 Task: Look for space in Pestovo, Russia from 2nd September, 2023 to 6th September, 2023 for 2 adults in price range Rs.15000 to Rs.20000. Place can be entire place with 1  bedroom having 1 bed and 1 bathroom. Property type can be house, flat, guest house, hotel. Booking option can be shelf check-in. Required host language is English.
Action: Mouse moved to (539, 140)
Screenshot: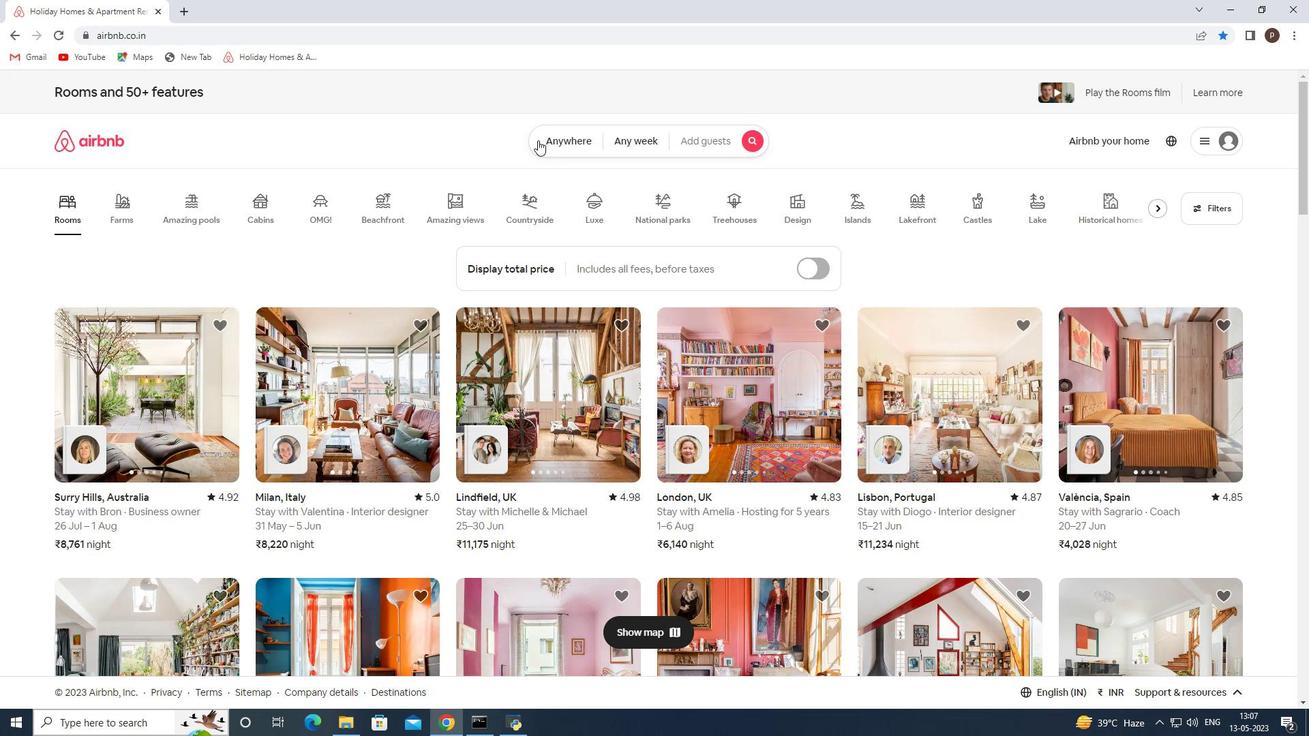 
Action: Mouse pressed left at (539, 140)
Screenshot: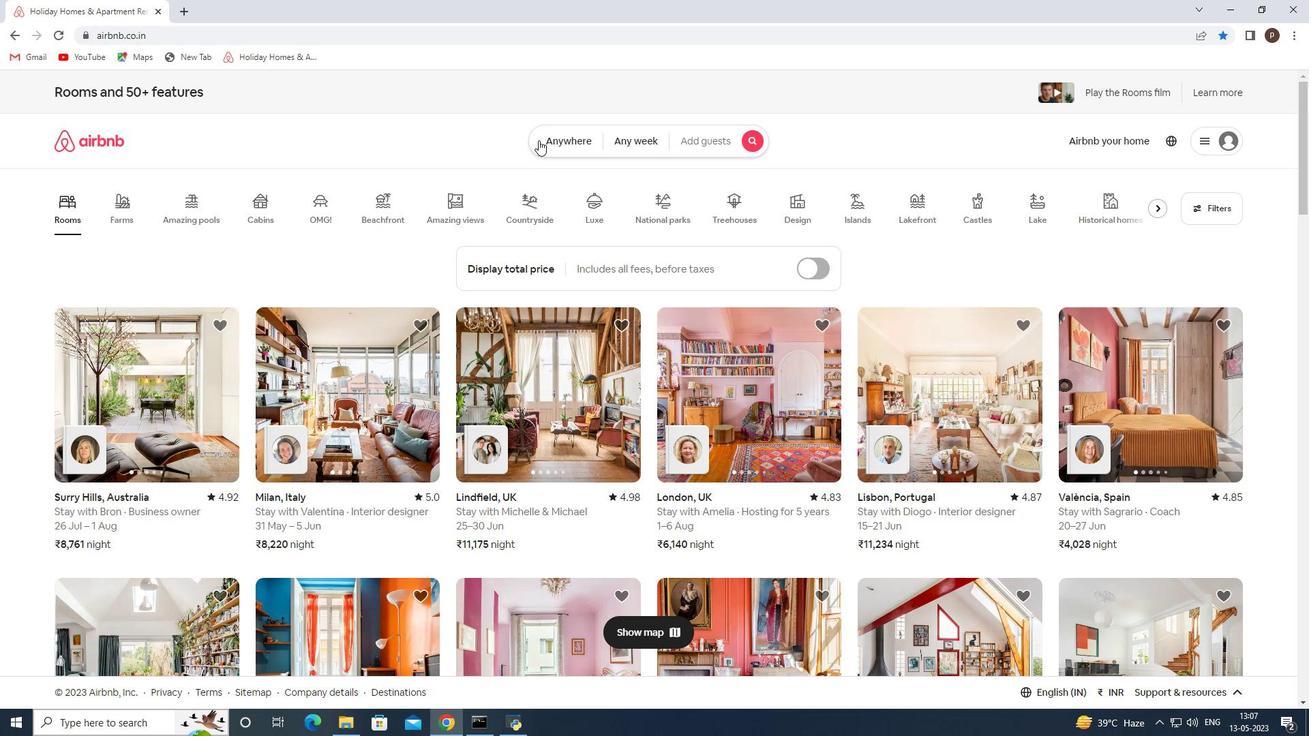
Action: Mouse moved to (473, 199)
Screenshot: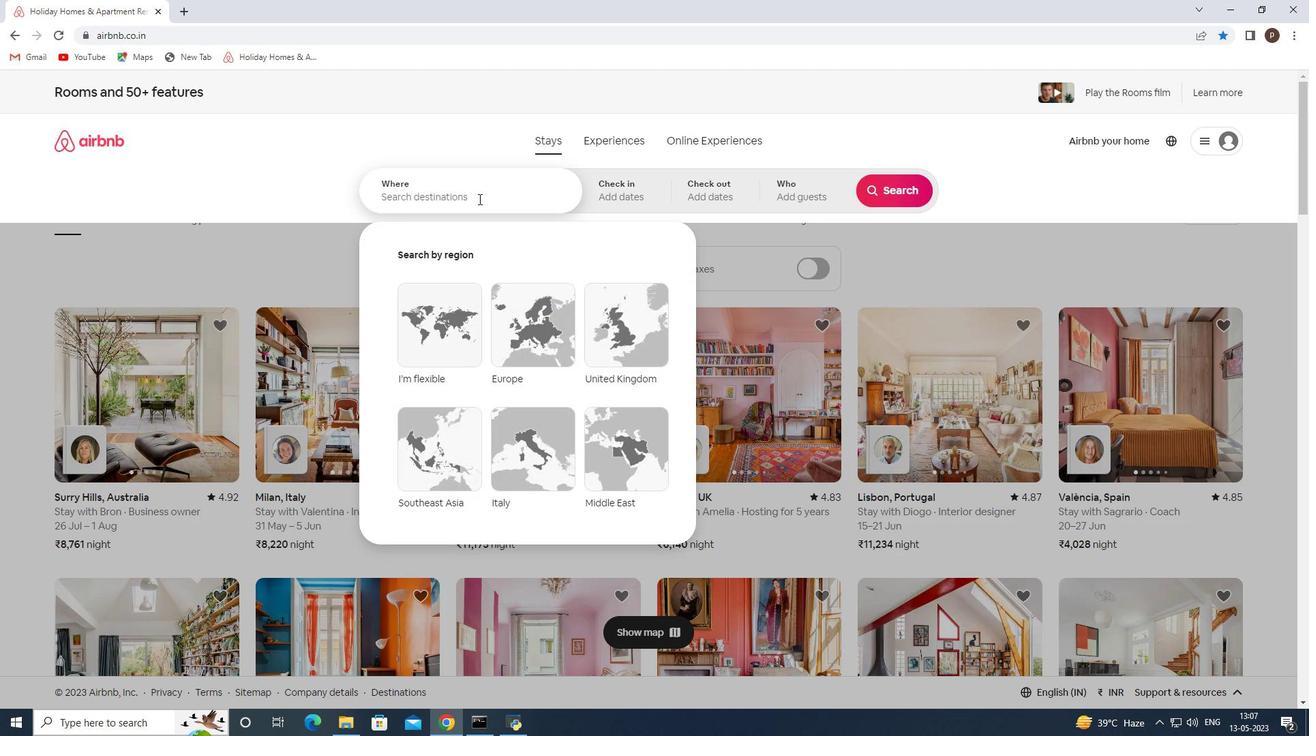 
Action: Mouse pressed left at (473, 199)
Screenshot: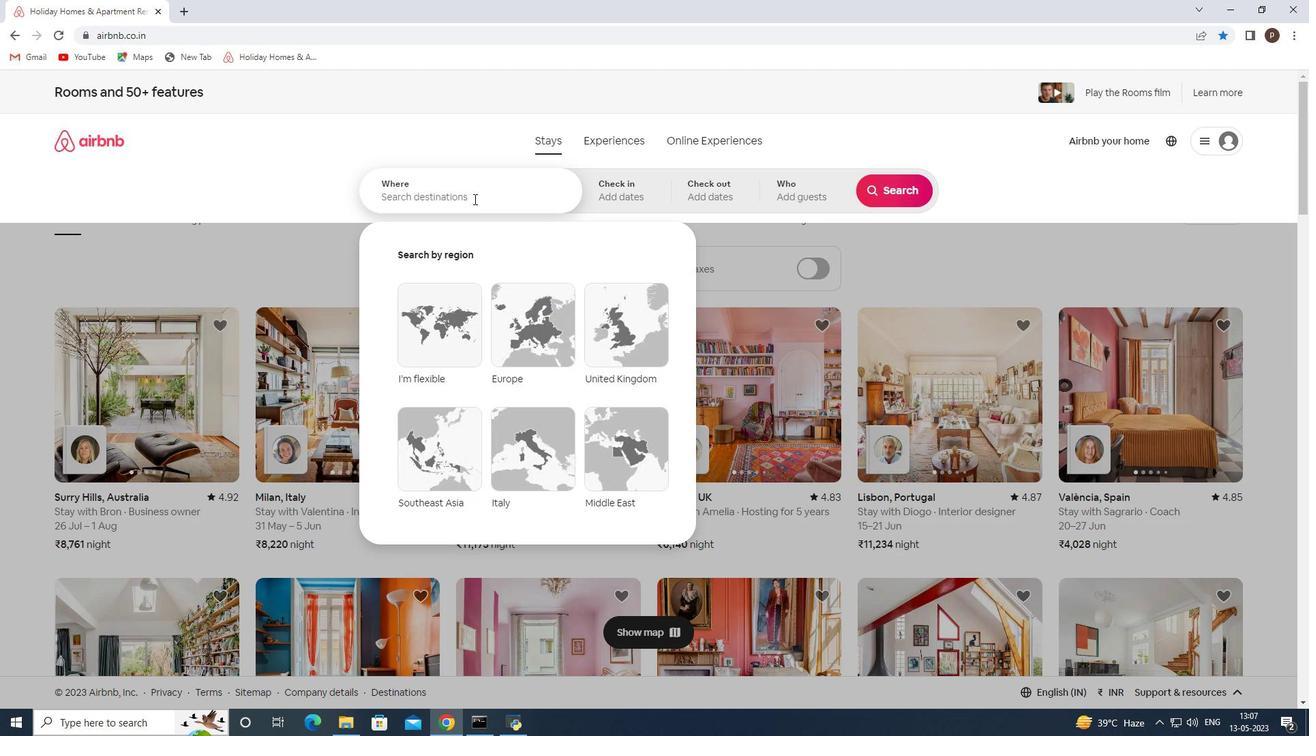
Action: Key pressed <Key.caps_lock>P<Key.caps_lock>estovo,<Key.space><Key.caps_lock>R<Key.caps_lock>ussia<Key.enter>
Screenshot: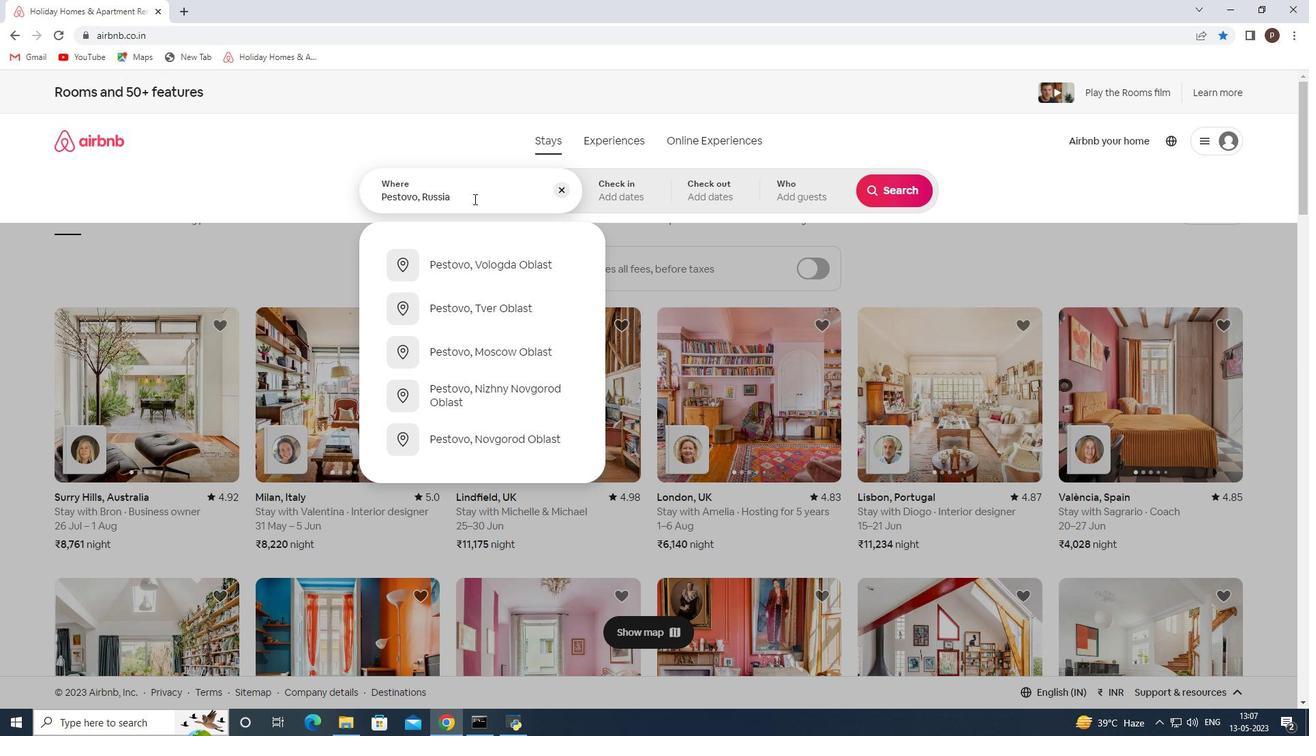 
Action: Mouse moved to (893, 302)
Screenshot: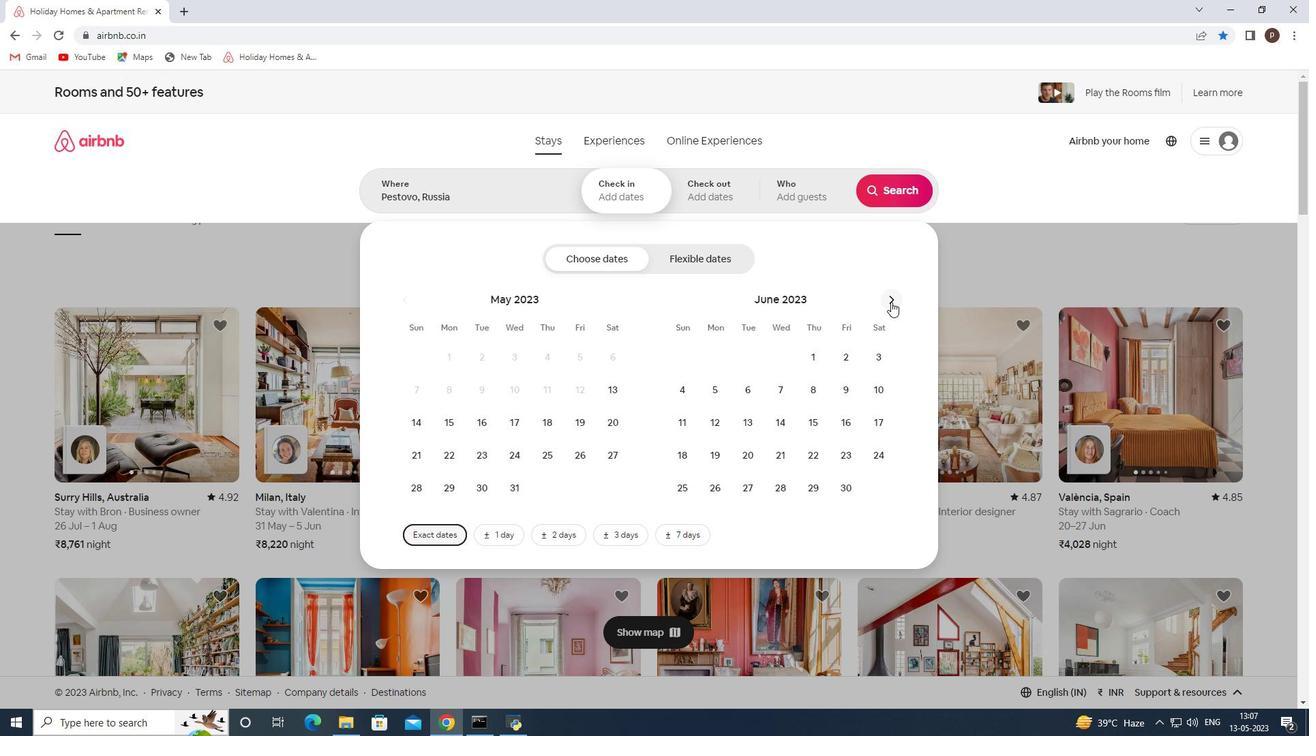 
Action: Mouse pressed left at (893, 302)
Screenshot: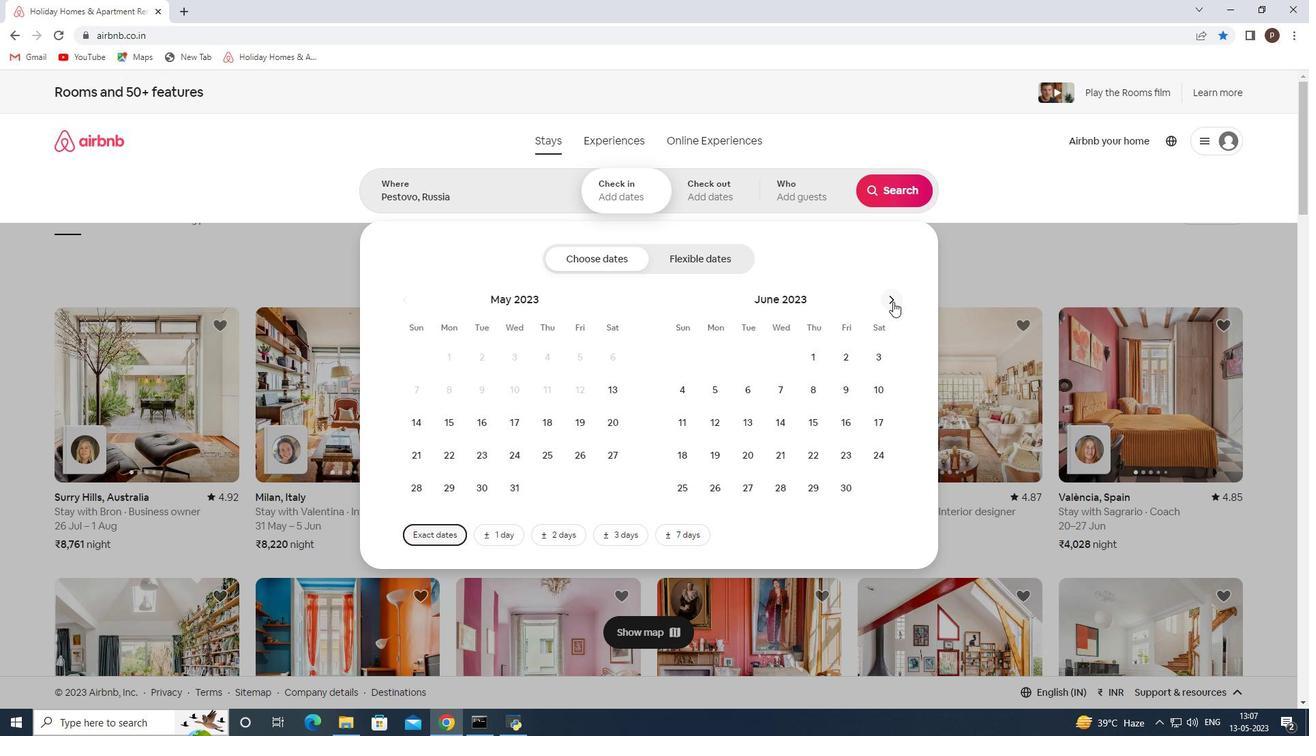 
Action: Mouse pressed left at (893, 302)
Screenshot: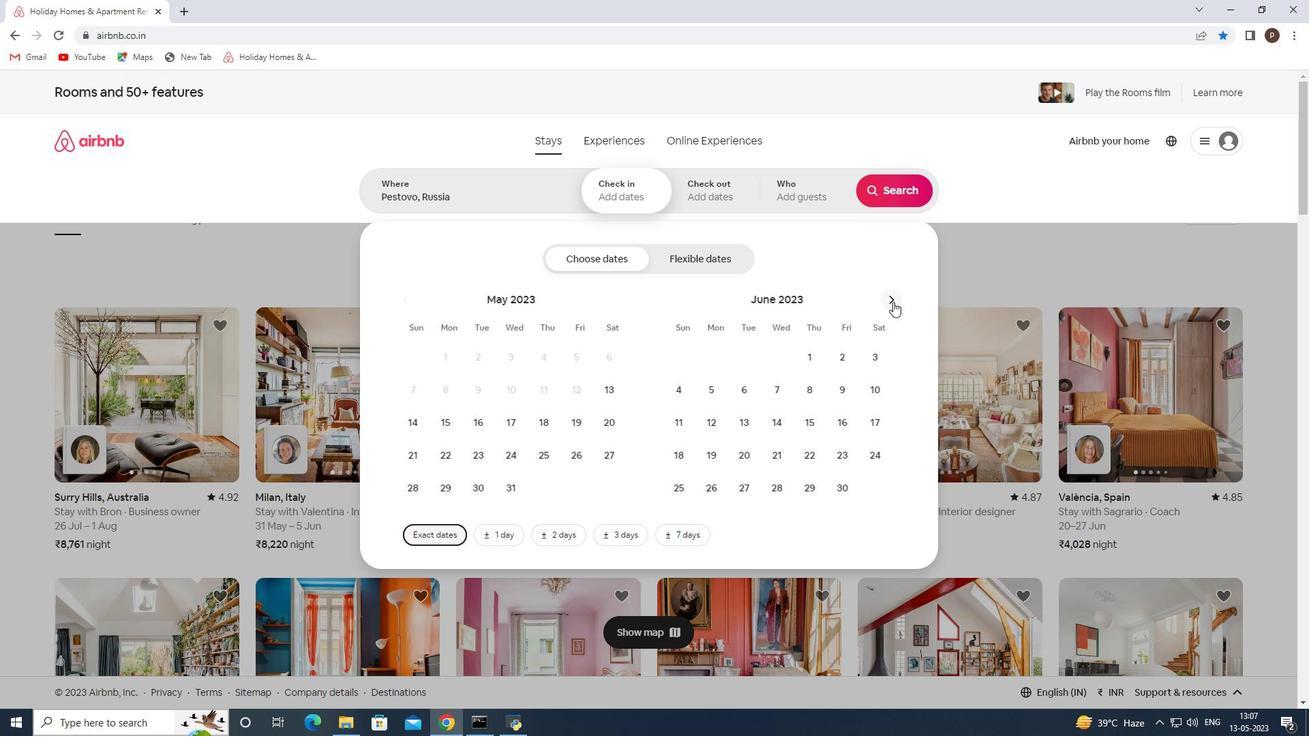 
Action: Mouse pressed left at (893, 302)
Screenshot: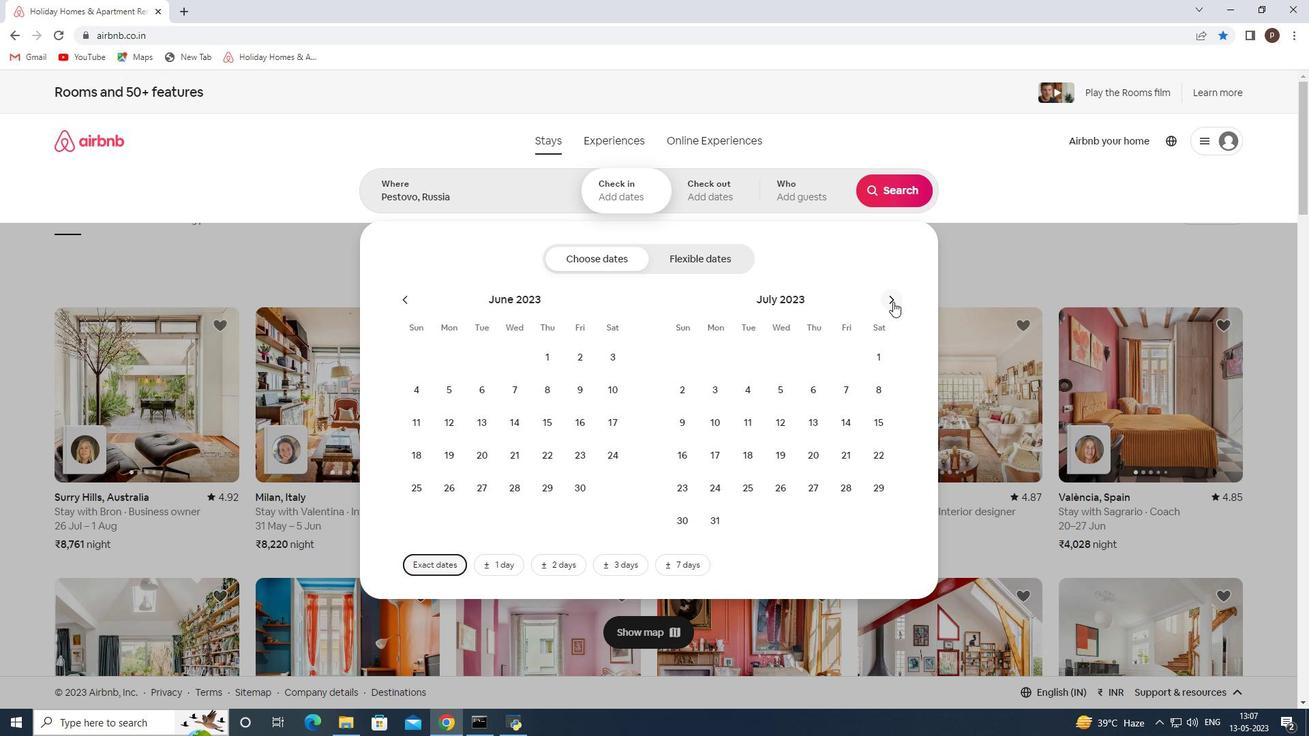 
Action: Mouse pressed left at (893, 302)
Screenshot: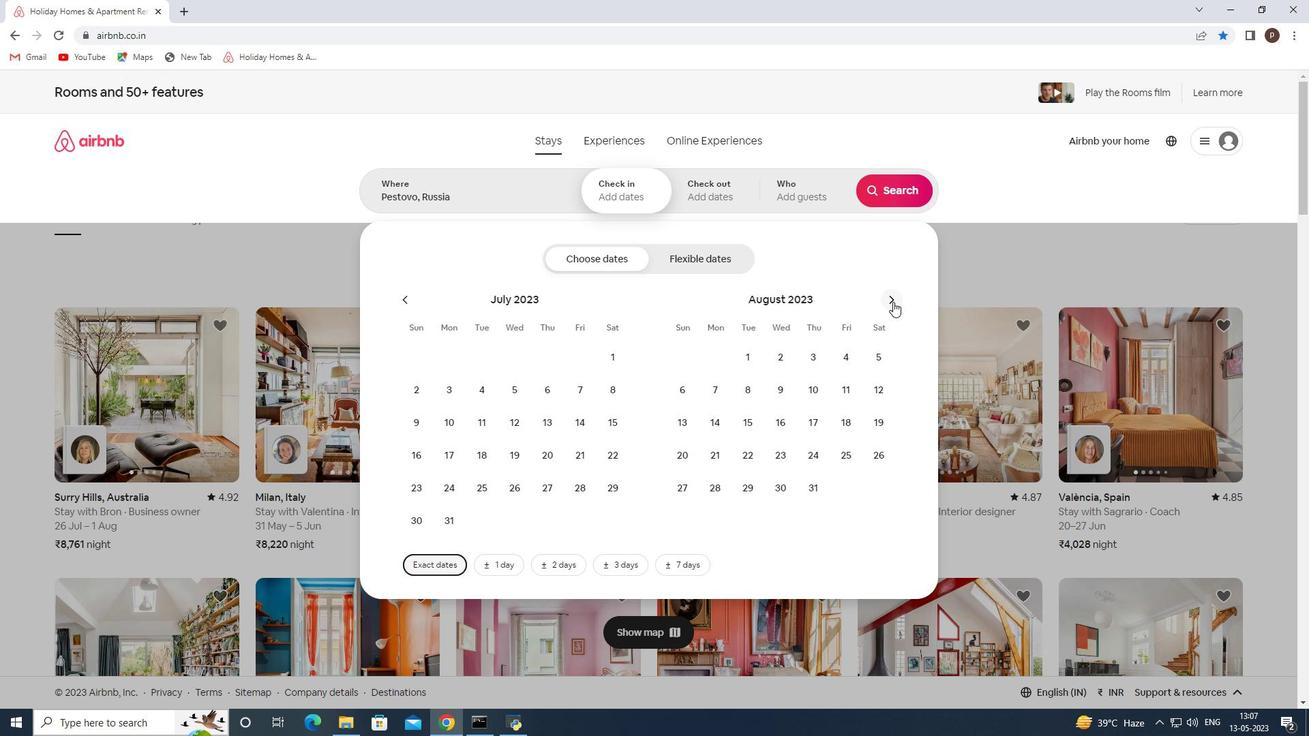 
Action: Mouse moved to (885, 350)
Screenshot: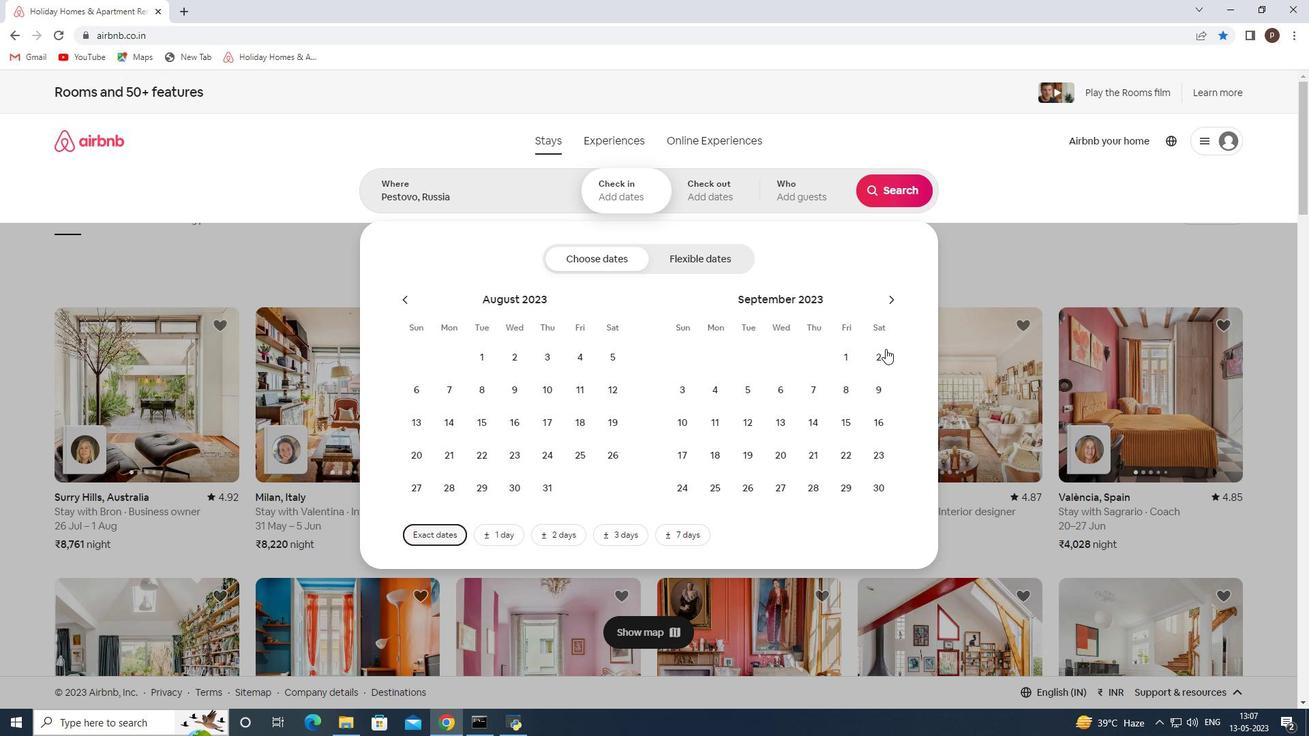 
Action: Mouse pressed left at (885, 350)
Screenshot: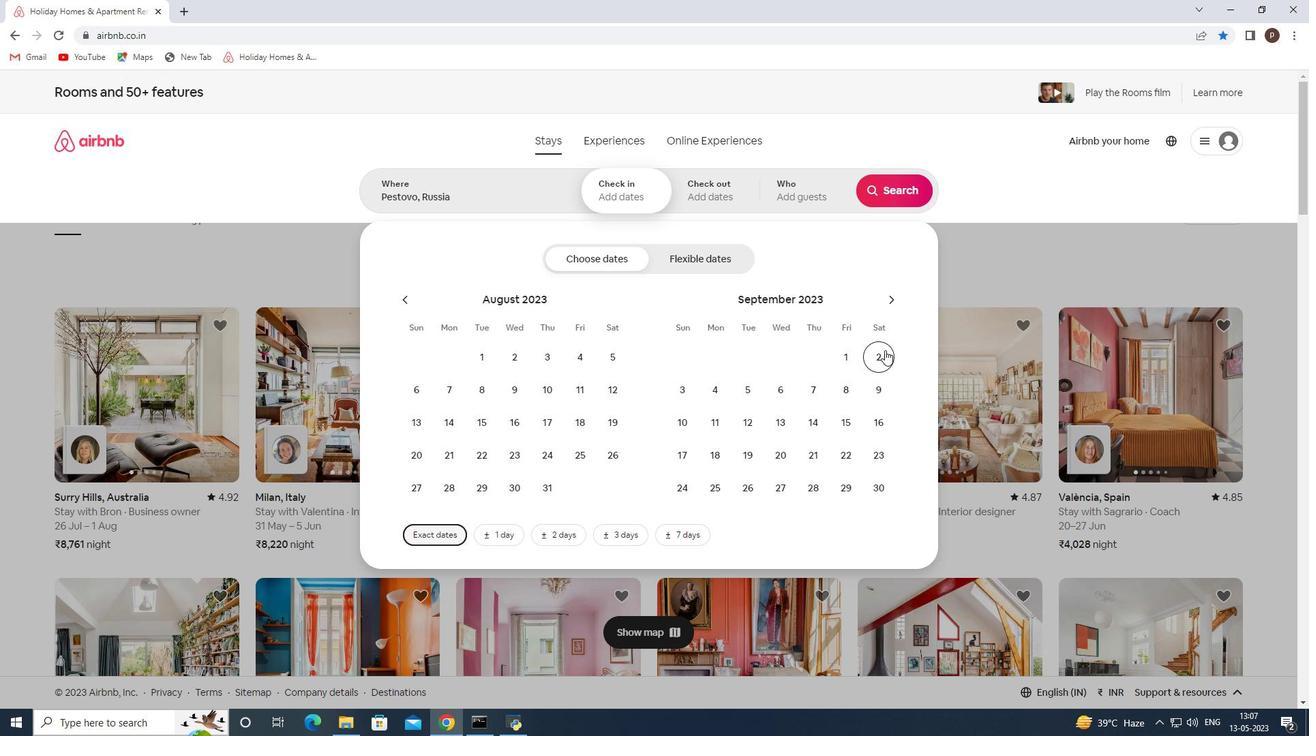 
Action: Mouse moved to (775, 385)
Screenshot: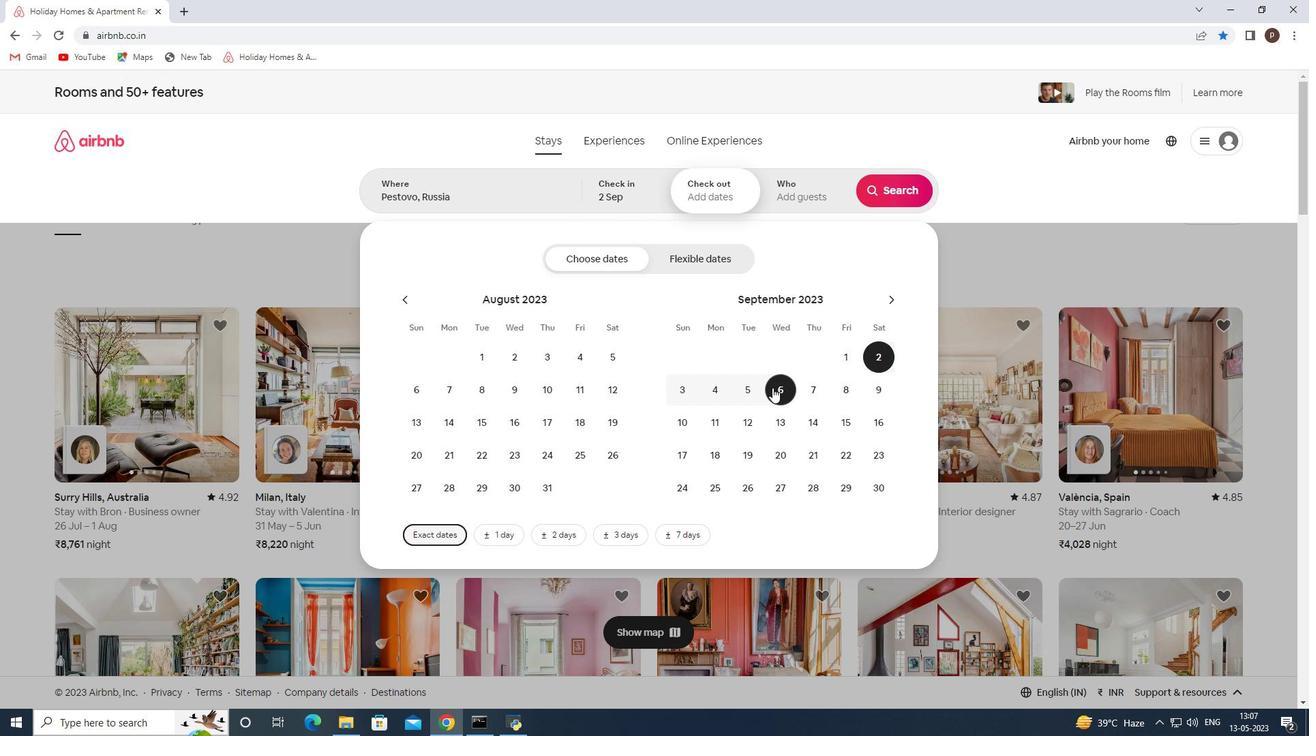 
Action: Mouse pressed left at (775, 385)
Screenshot: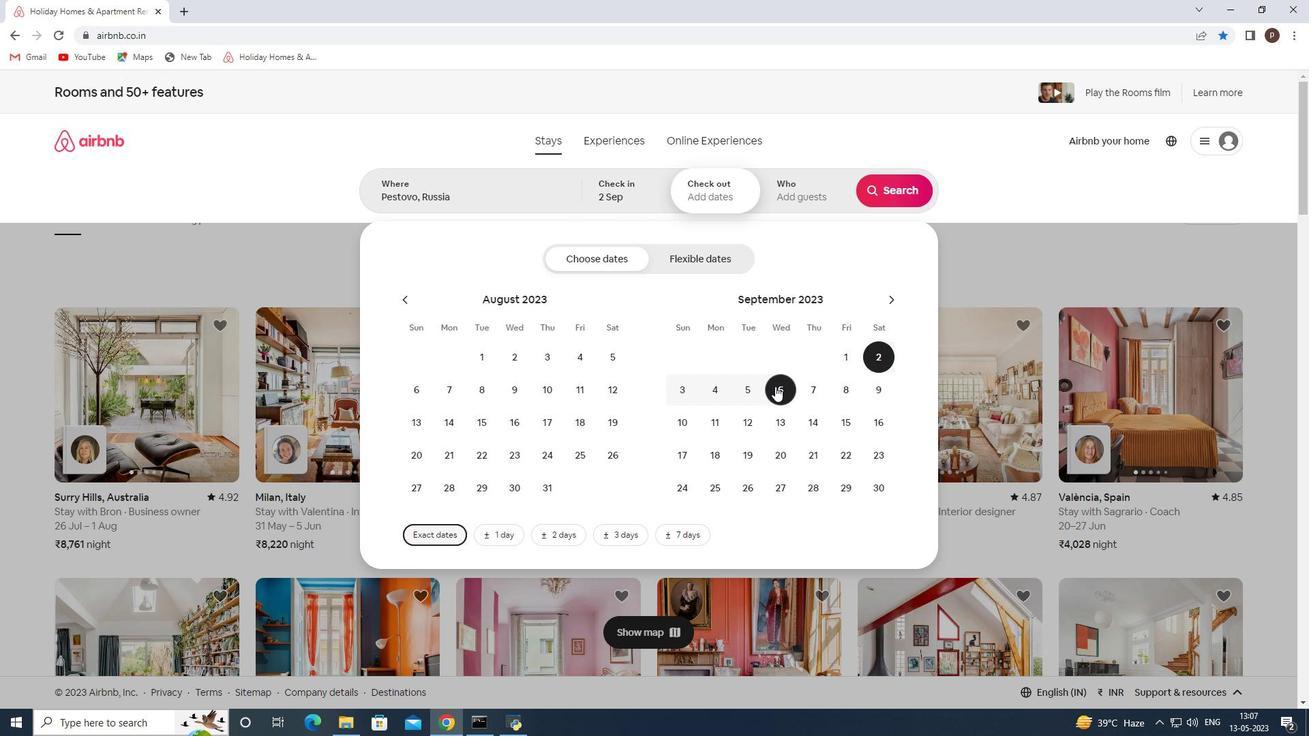 
Action: Mouse moved to (791, 186)
Screenshot: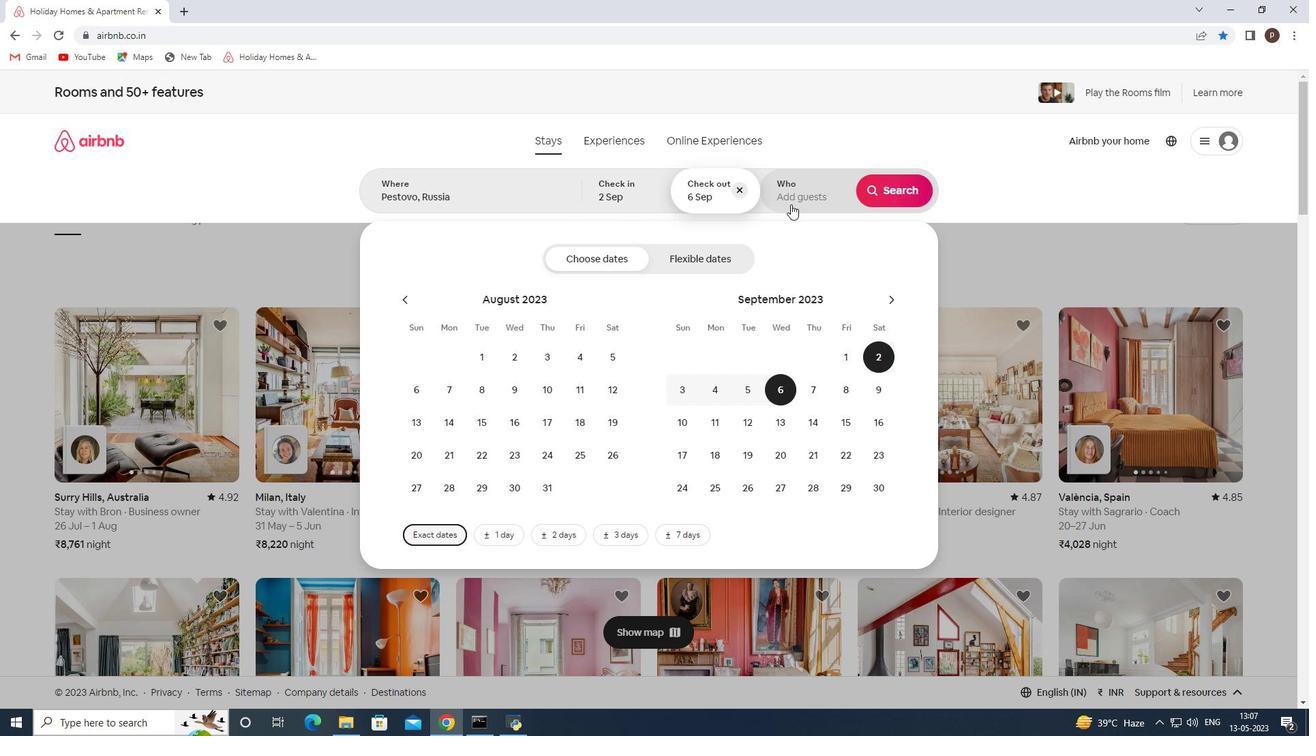 
Action: Mouse pressed left at (791, 186)
Screenshot: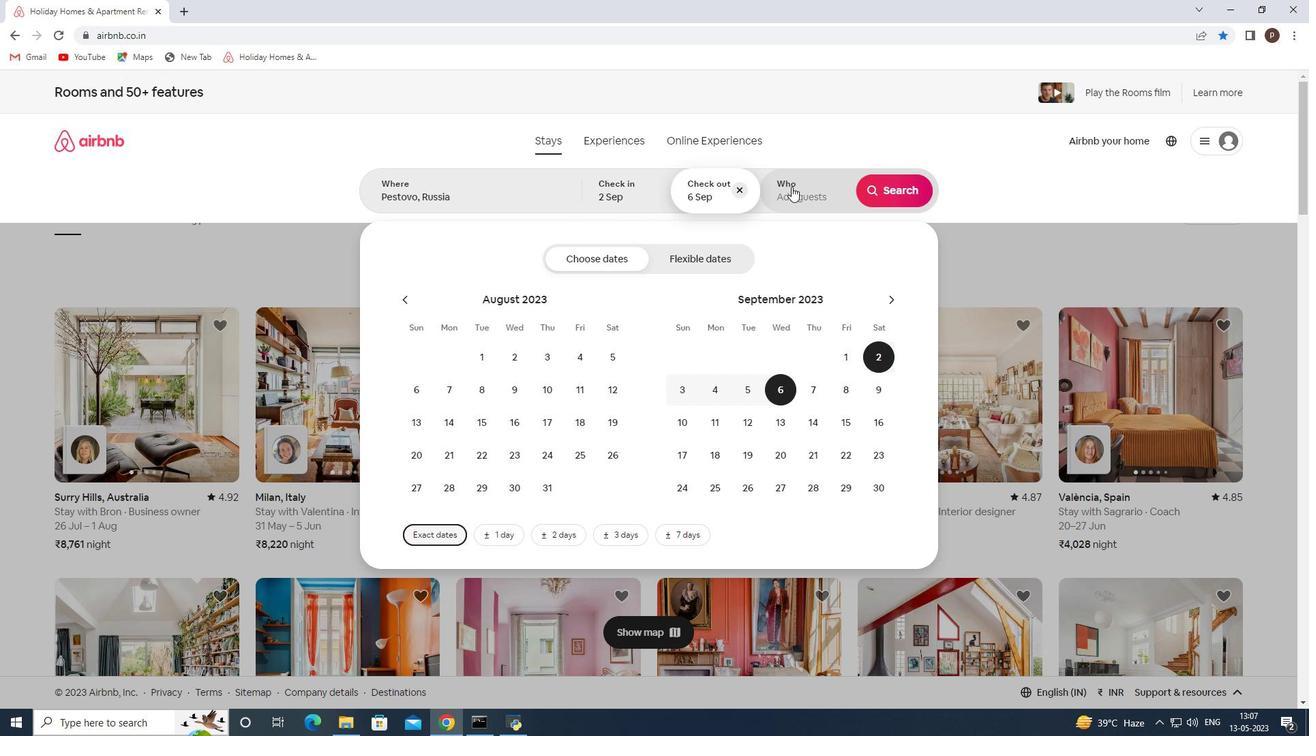
Action: Mouse moved to (901, 264)
Screenshot: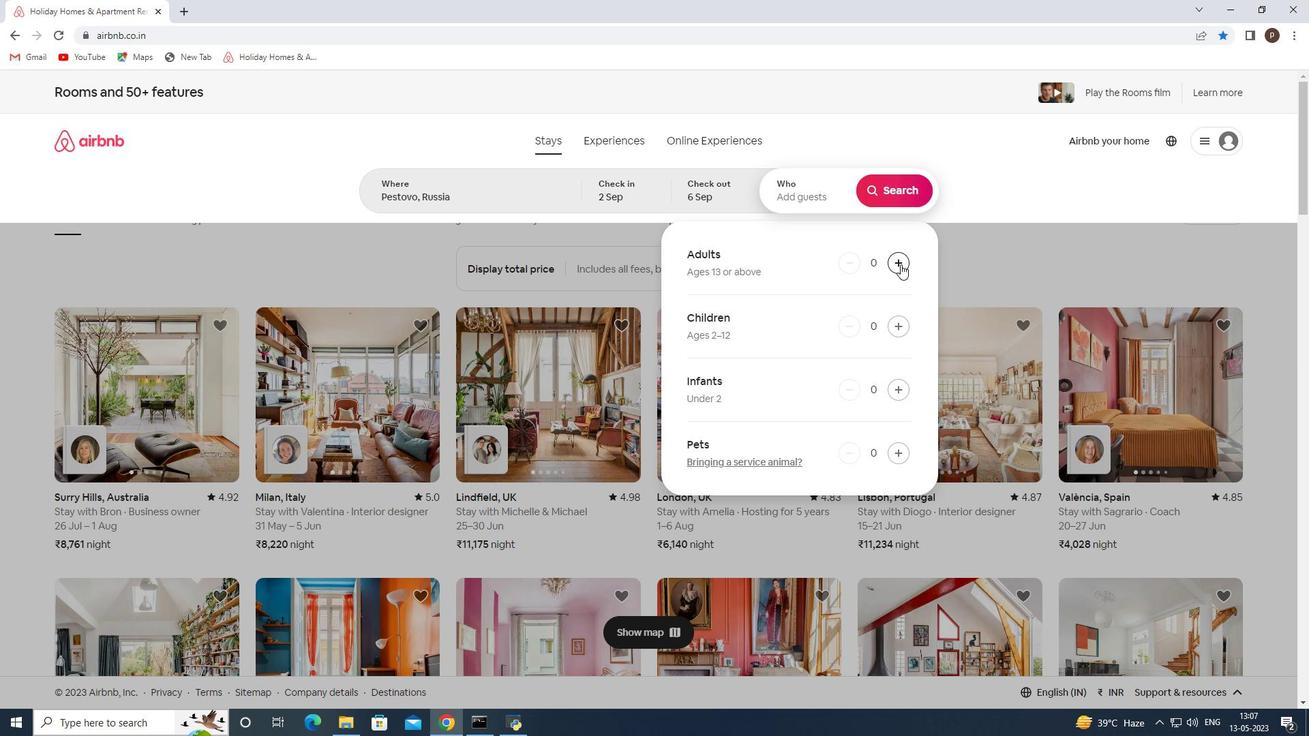 
Action: Mouse pressed left at (901, 264)
Screenshot: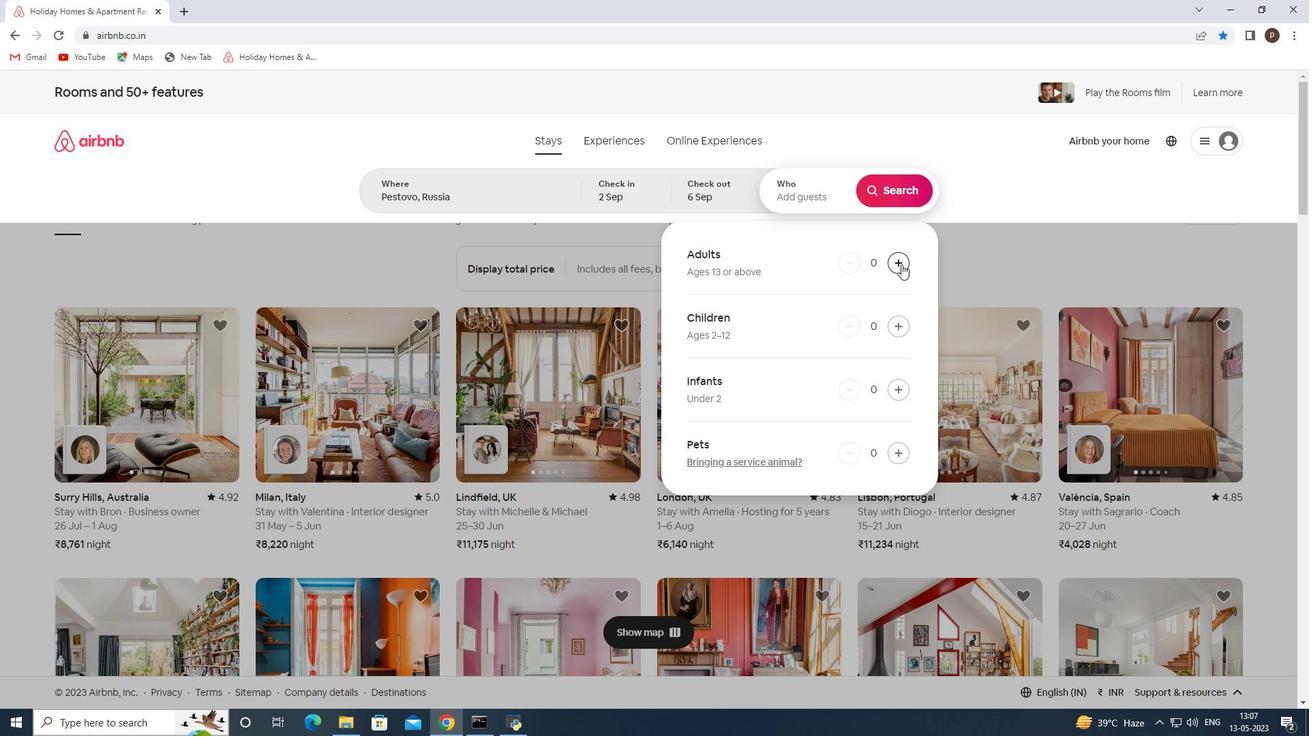 
Action: Mouse pressed left at (901, 264)
Screenshot: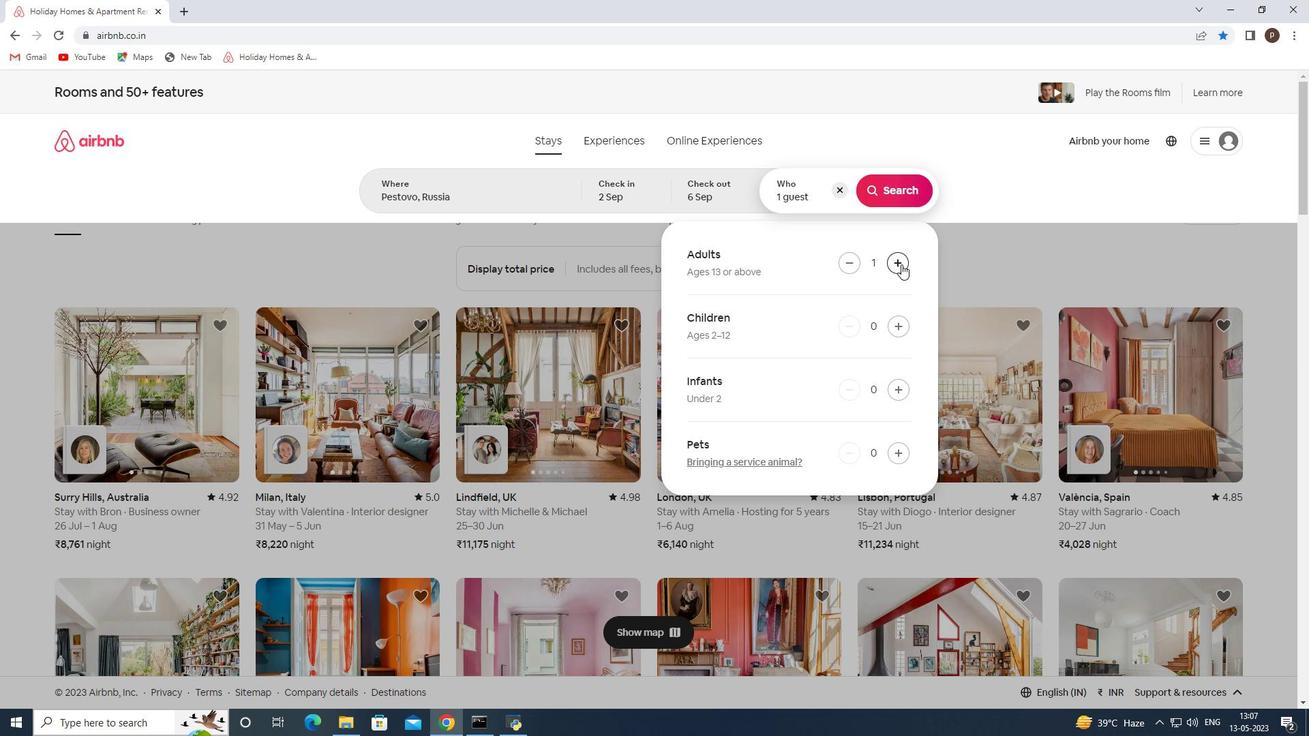 
Action: Mouse moved to (880, 192)
Screenshot: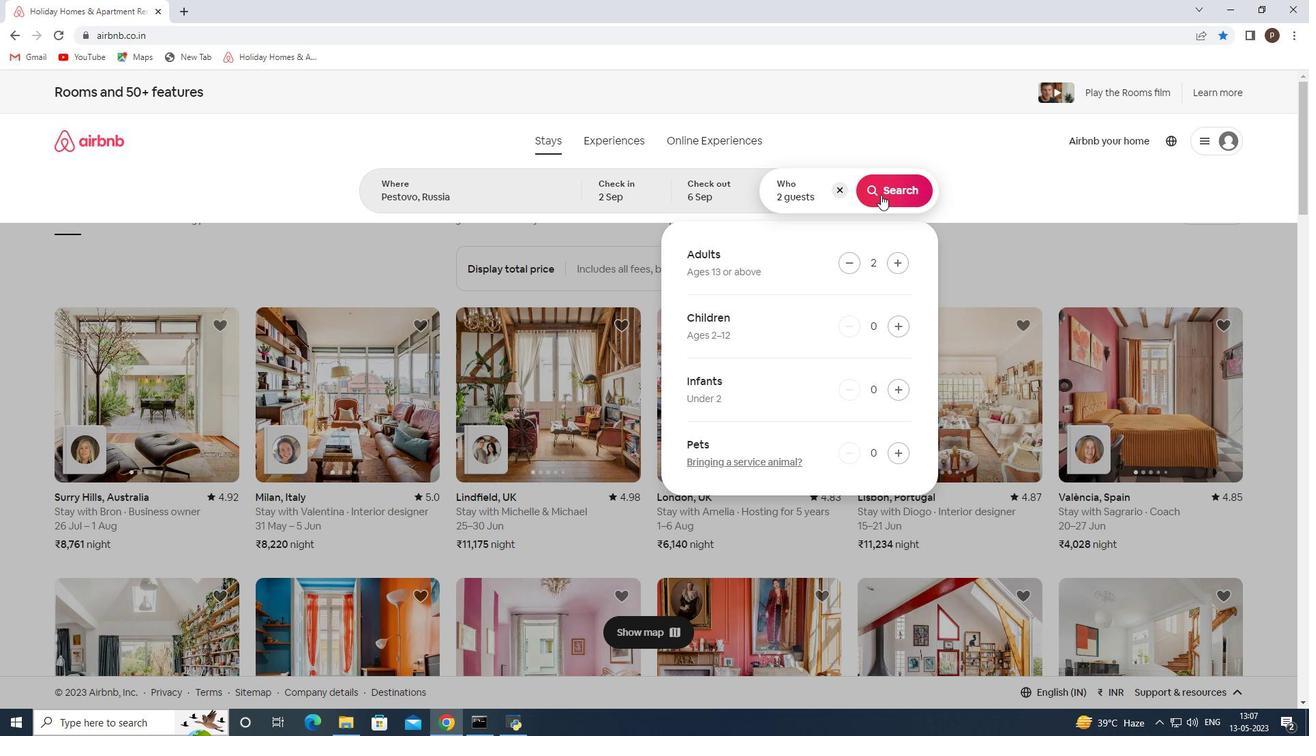 
Action: Mouse pressed left at (880, 192)
Screenshot: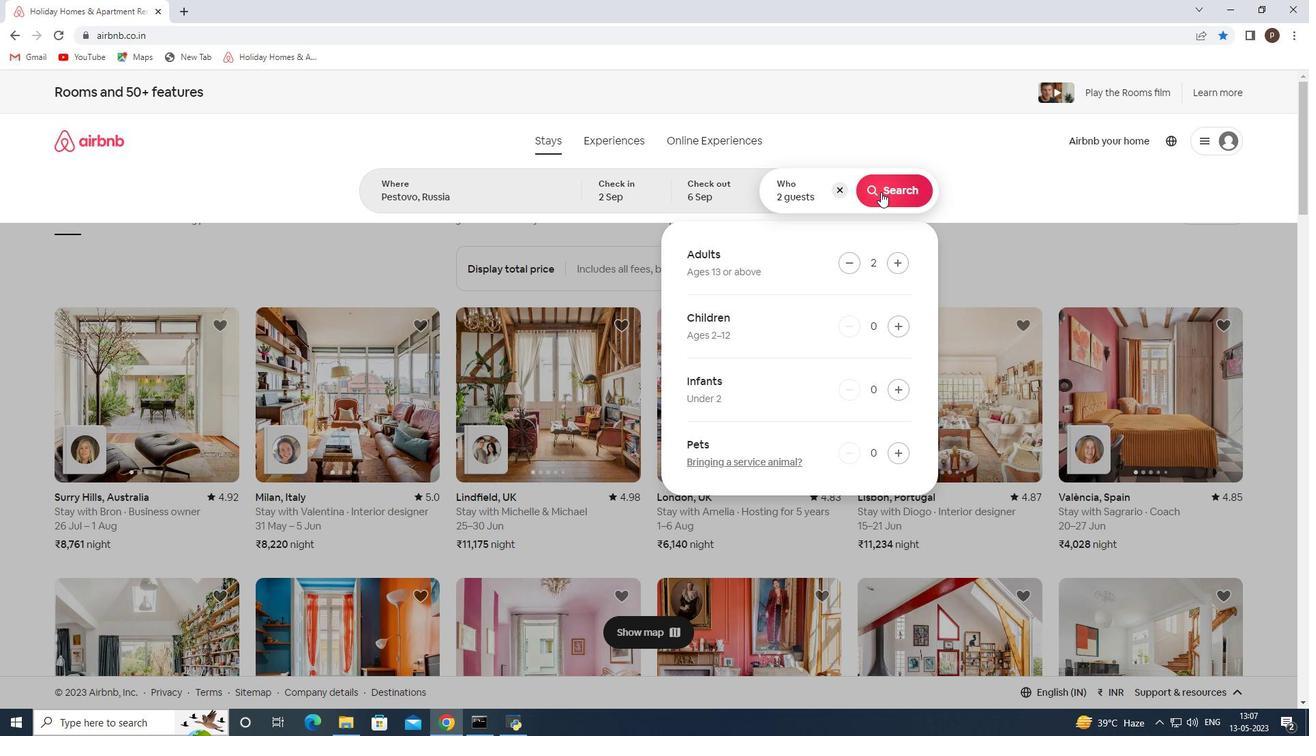 
Action: Mouse moved to (1228, 147)
Screenshot: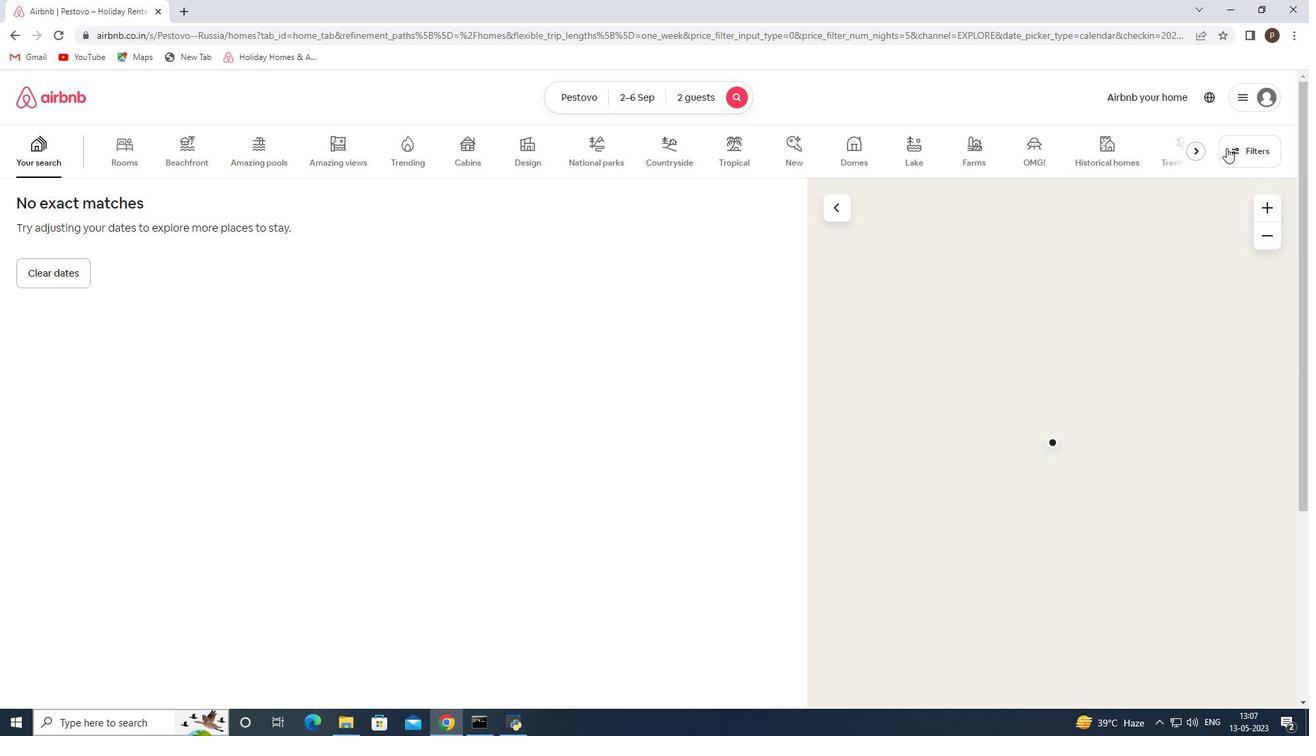 
Action: Mouse pressed left at (1228, 147)
Screenshot: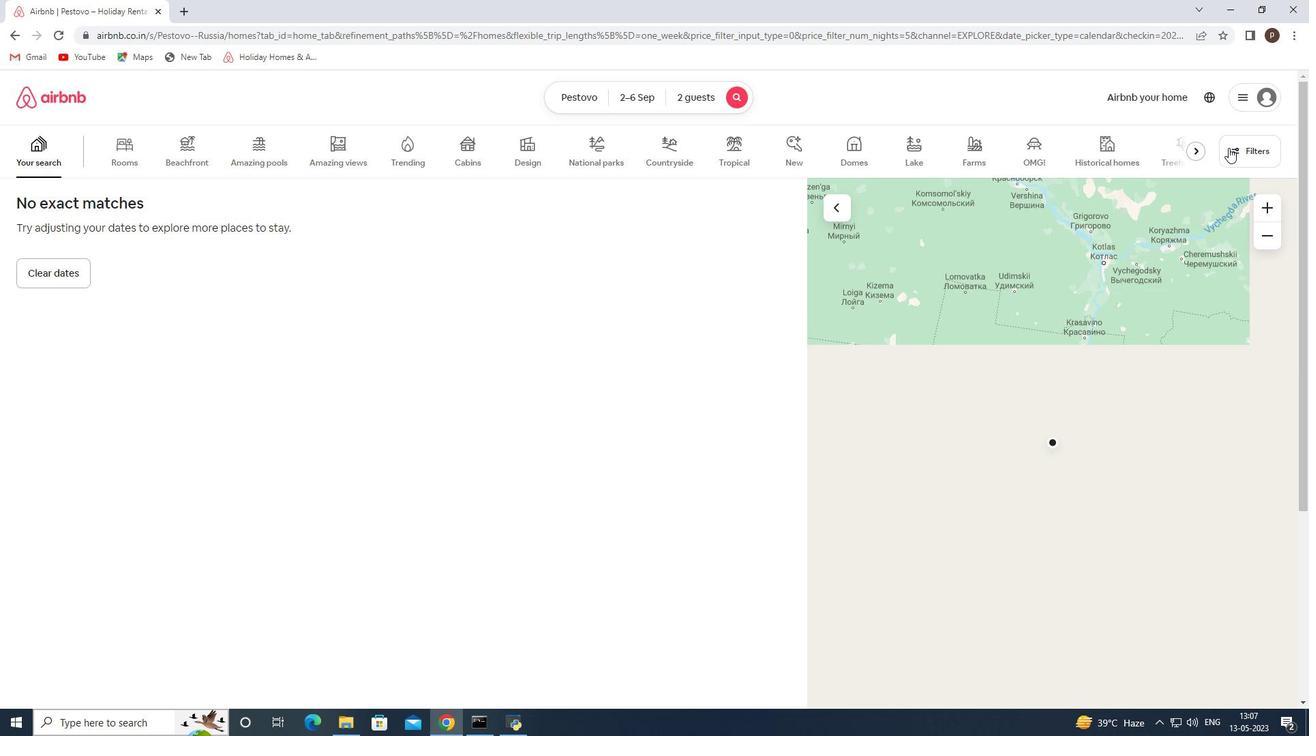 
Action: Mouse moved to (457, 487)
Screenshot: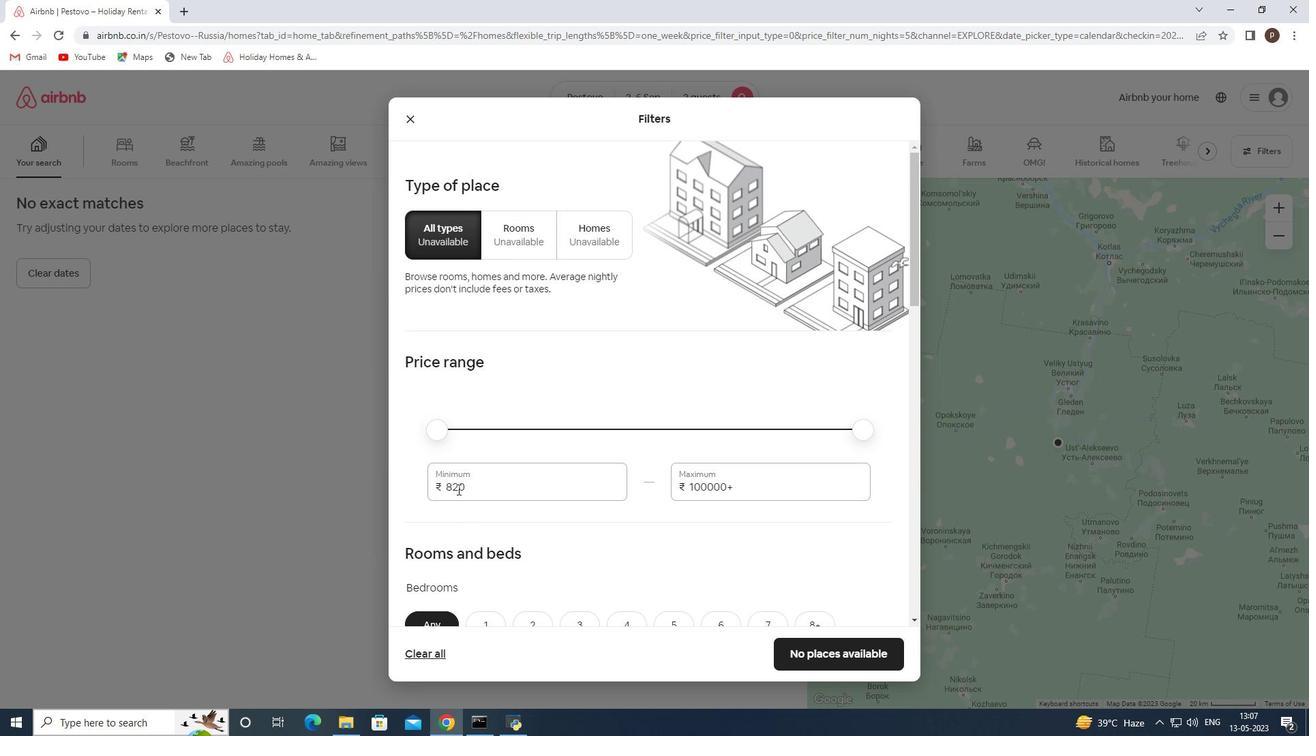 
Action: Mouse pressed left at (457, 487)
Screenshot: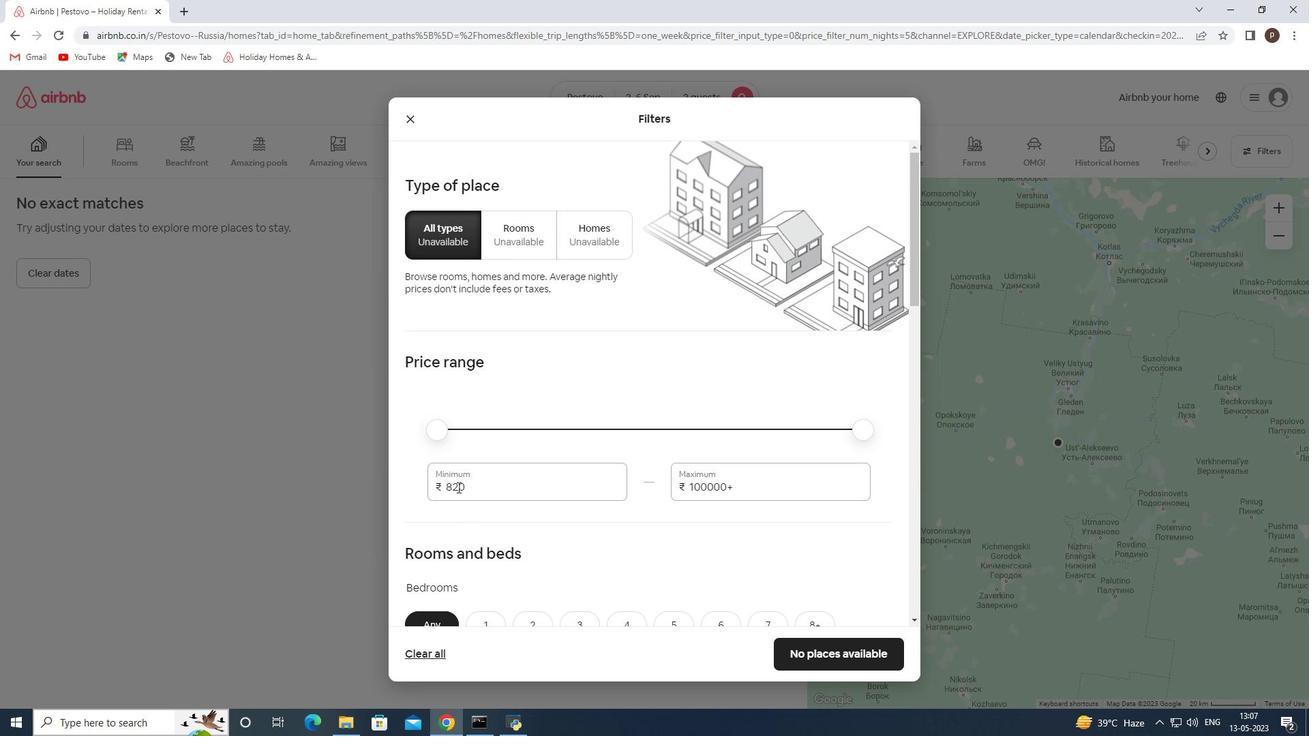 
Action: Mouse pressed left at (457, 487)
Screenshot: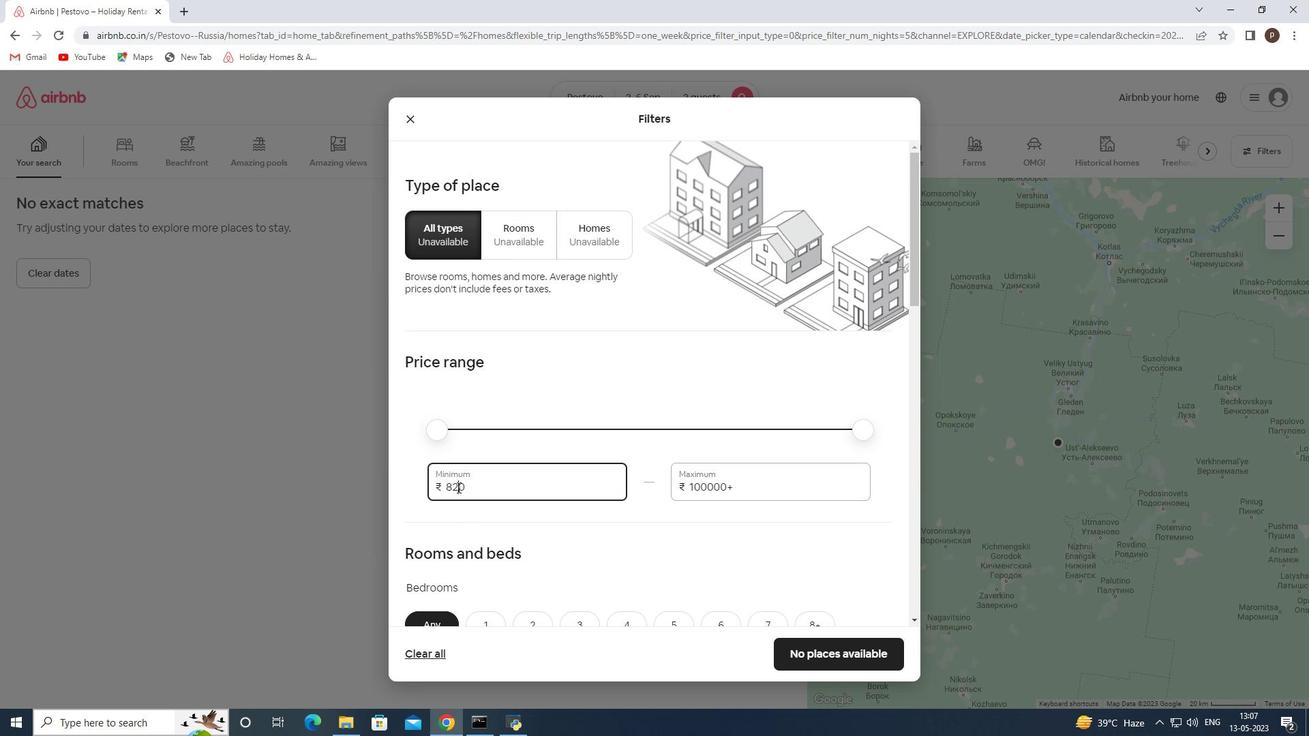 
Action: Key pressed 15000<Key.tab>20000
Screenshot: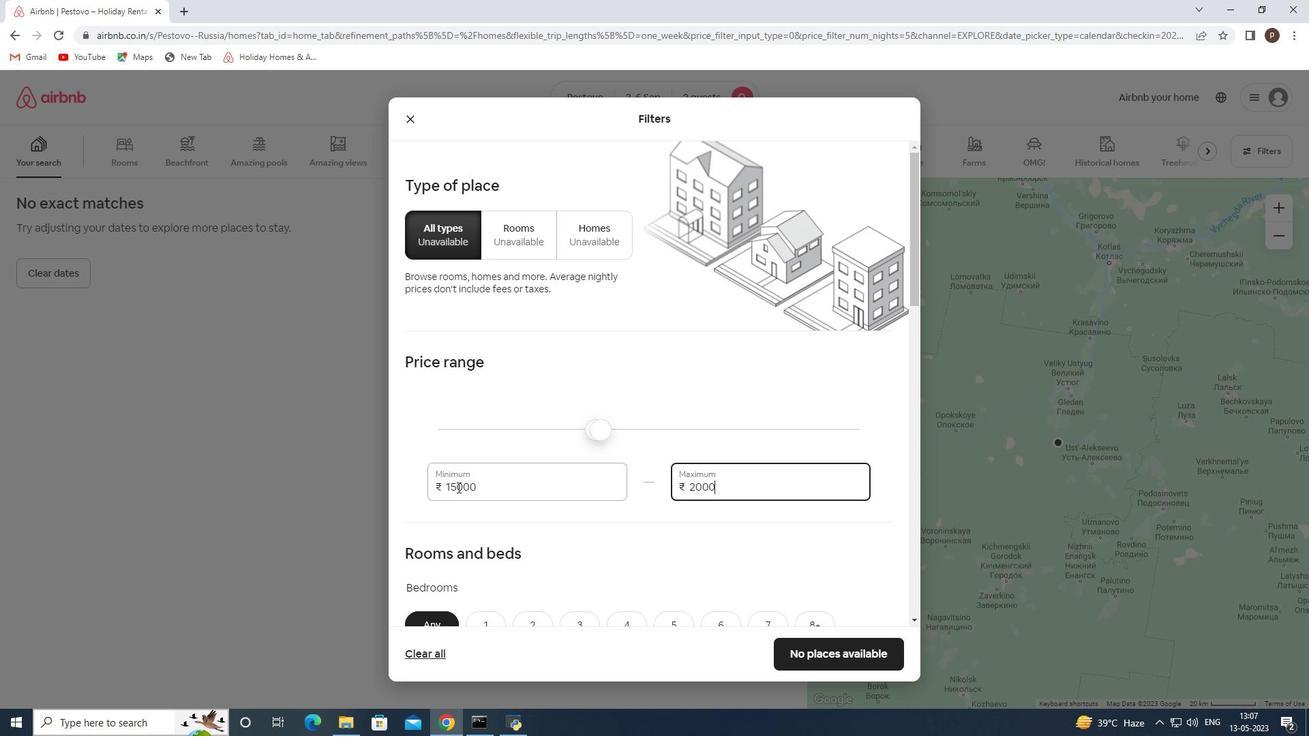 
Action: Mouse scrolled (457, 486) with delta (0, 0)
Screenshot: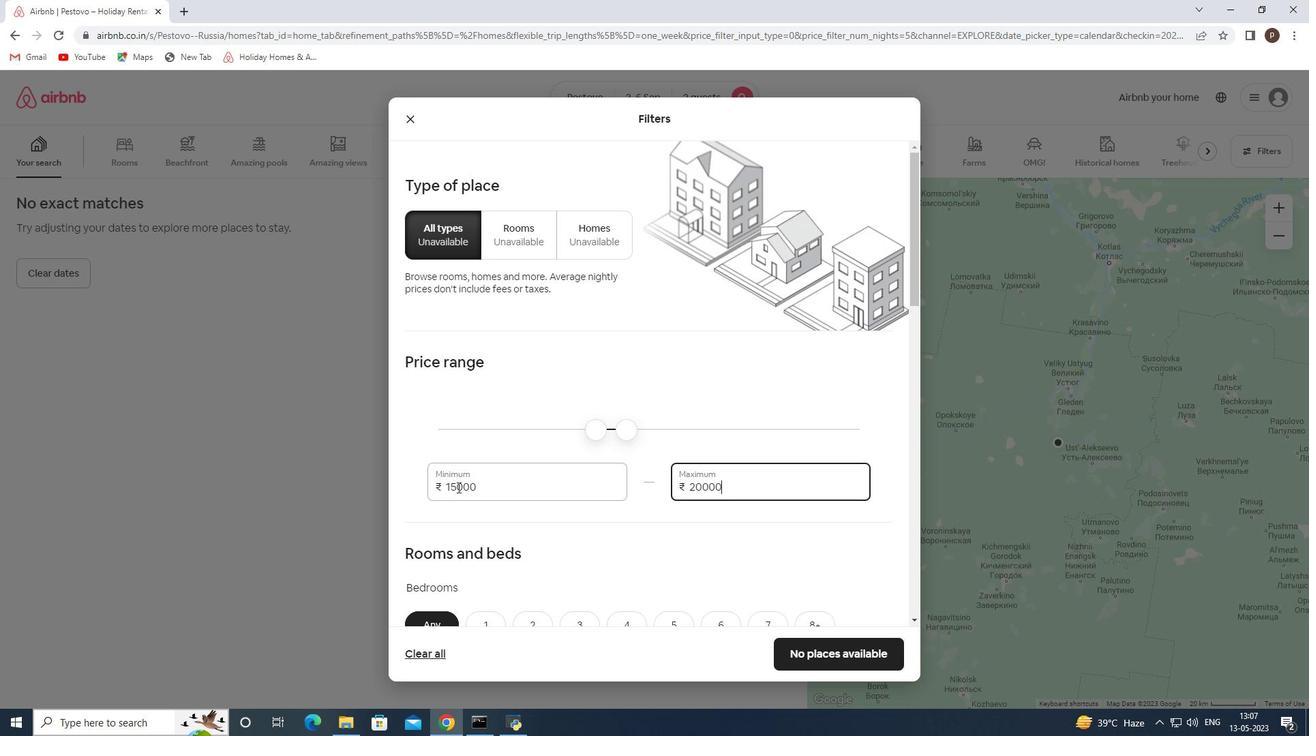 
Action: Mouse scrolled (457, 486) with delta (0, 0)
Screenshot: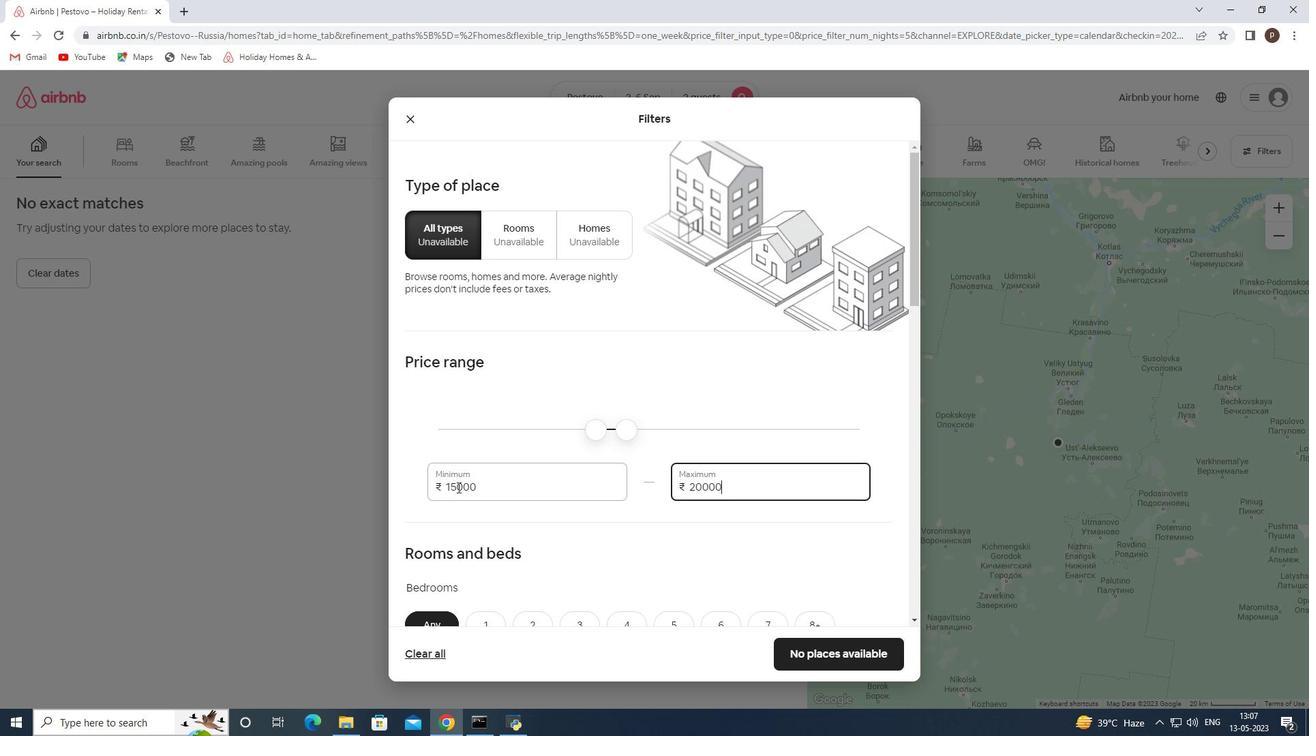 
Action: Mouse moved to (565, 458)
Screenshot: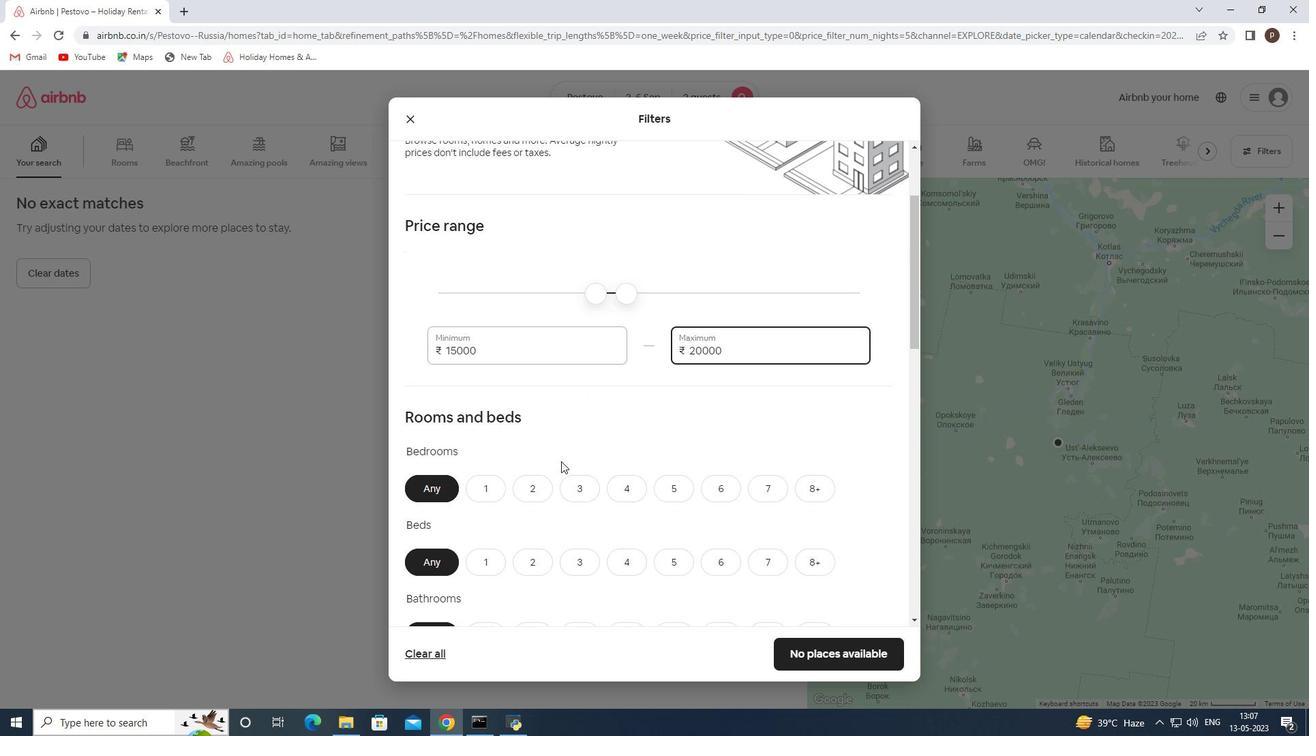 
Action: Mouse scrolled (565, 458) with delta (0, 0)
Screenshot: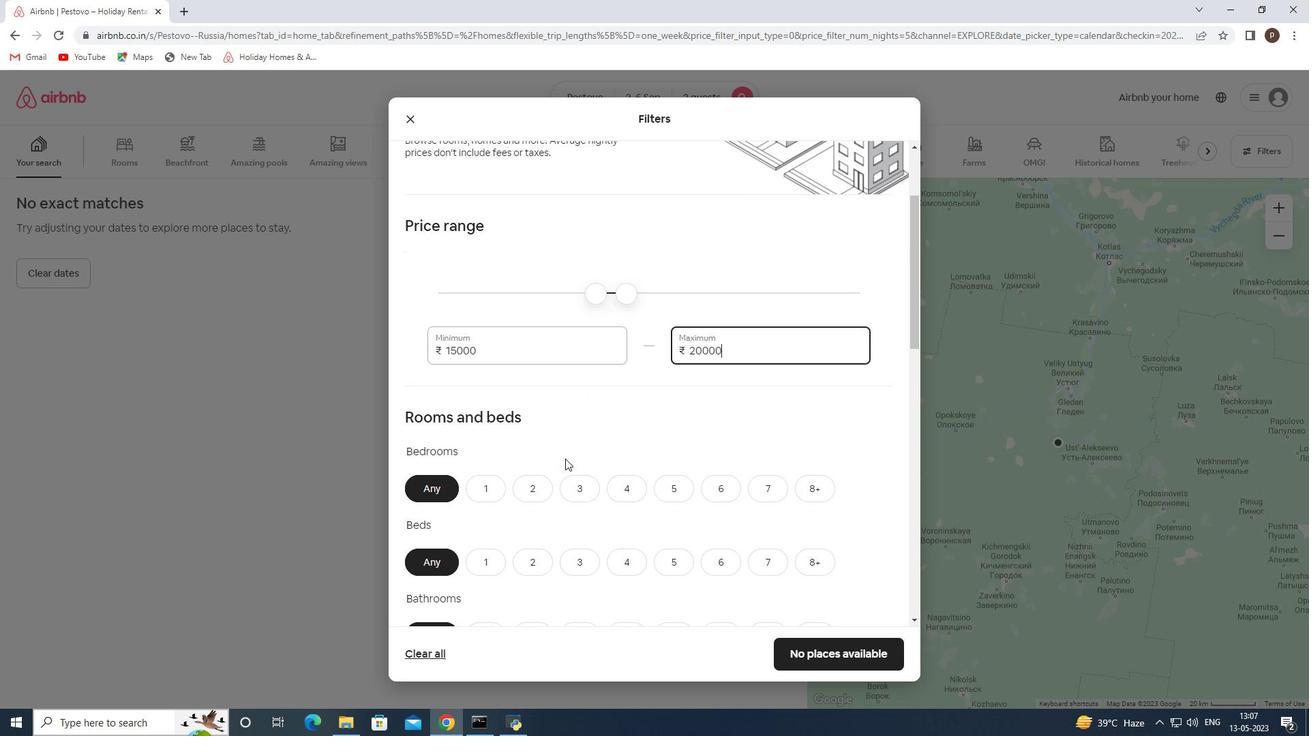 
Action: Mouse scrolled (565, 458) with delta (0, 0)
Screenshot: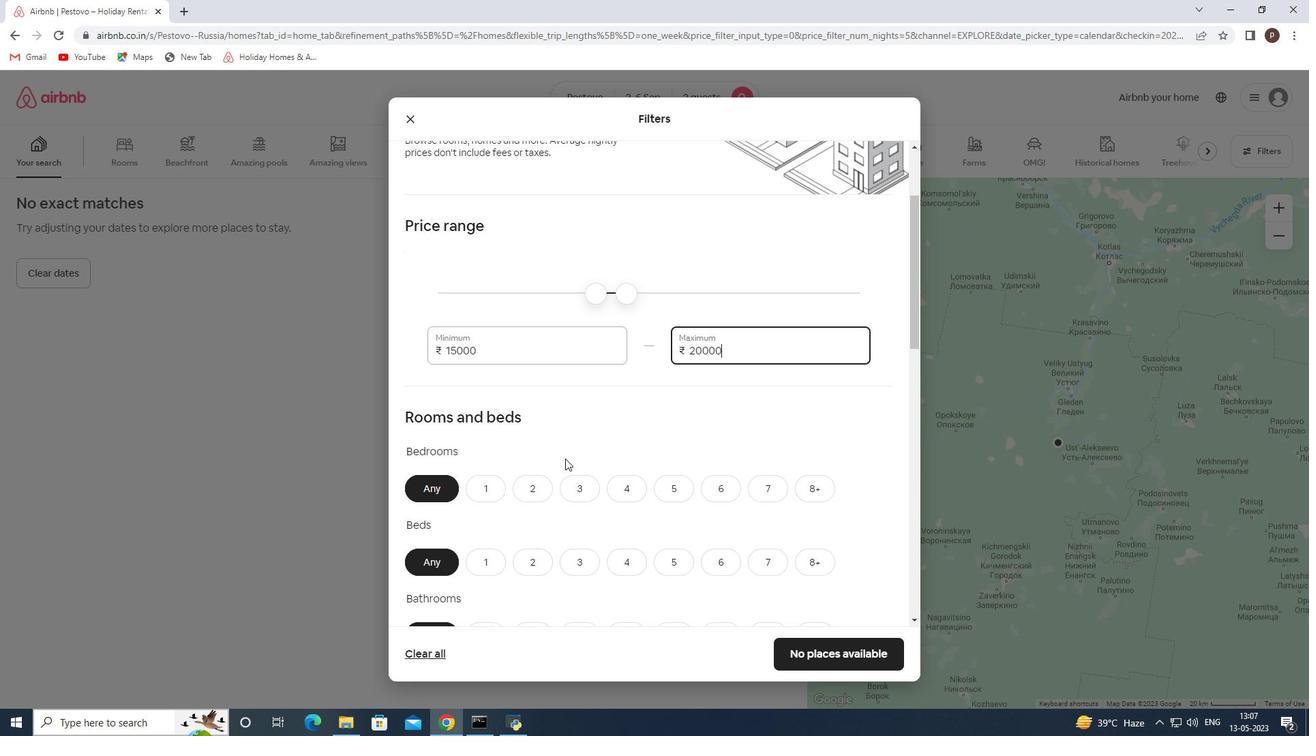 
Action: Mouse moved to (483, 357)
Screenshot: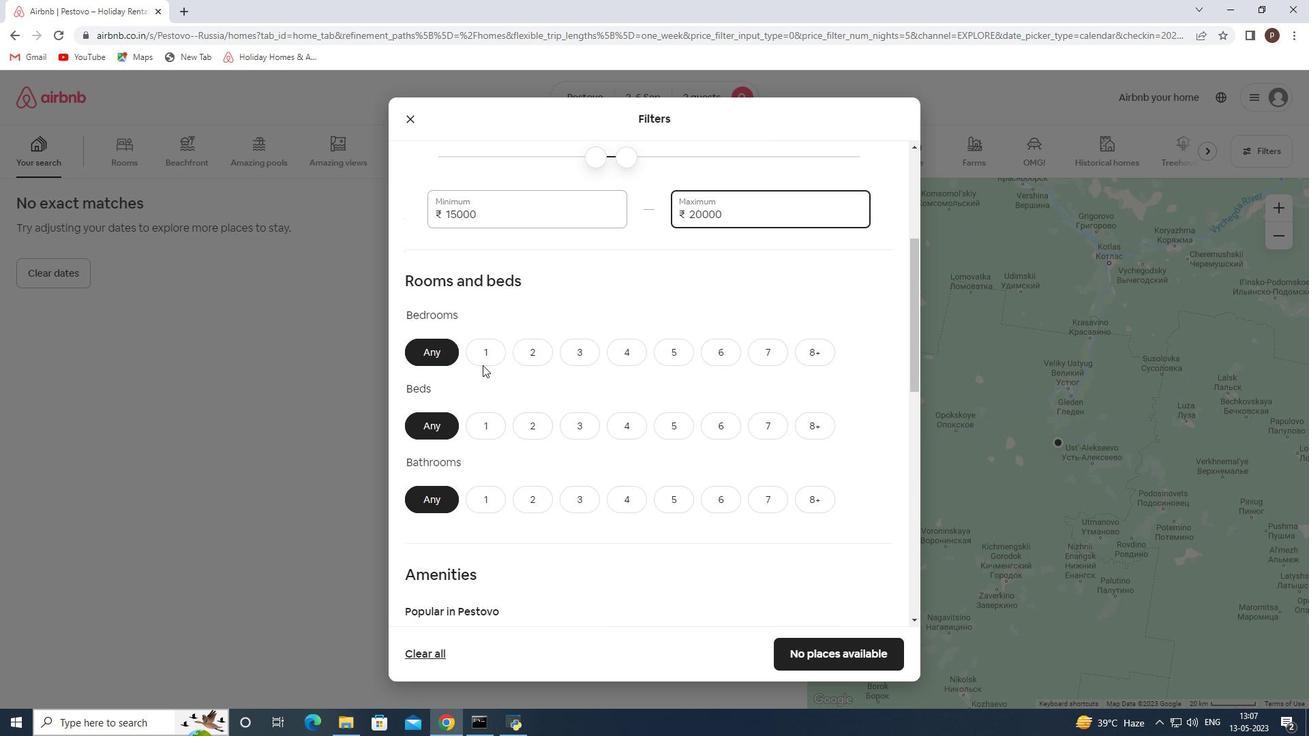 
Action: Mouse pressed left at (483, 357)
Screenshot: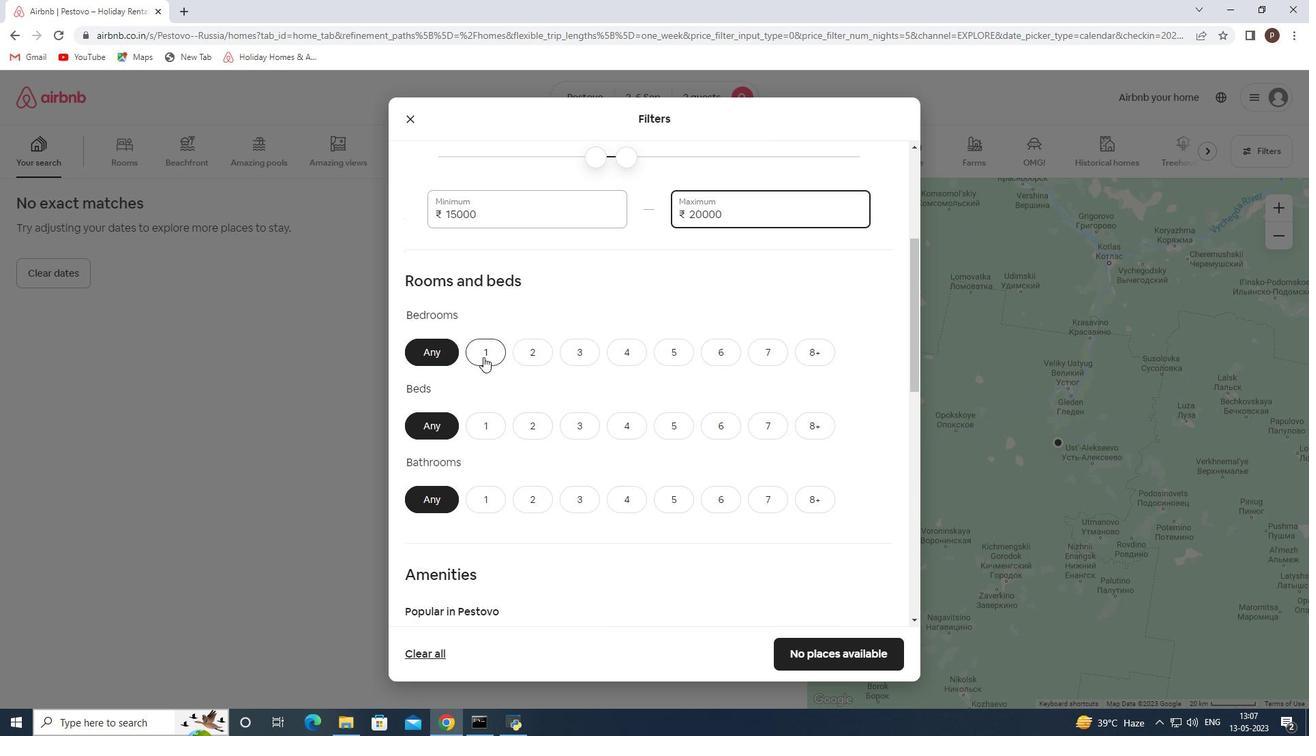 
Action: Mouse moved to (480, 422)
Screenshot: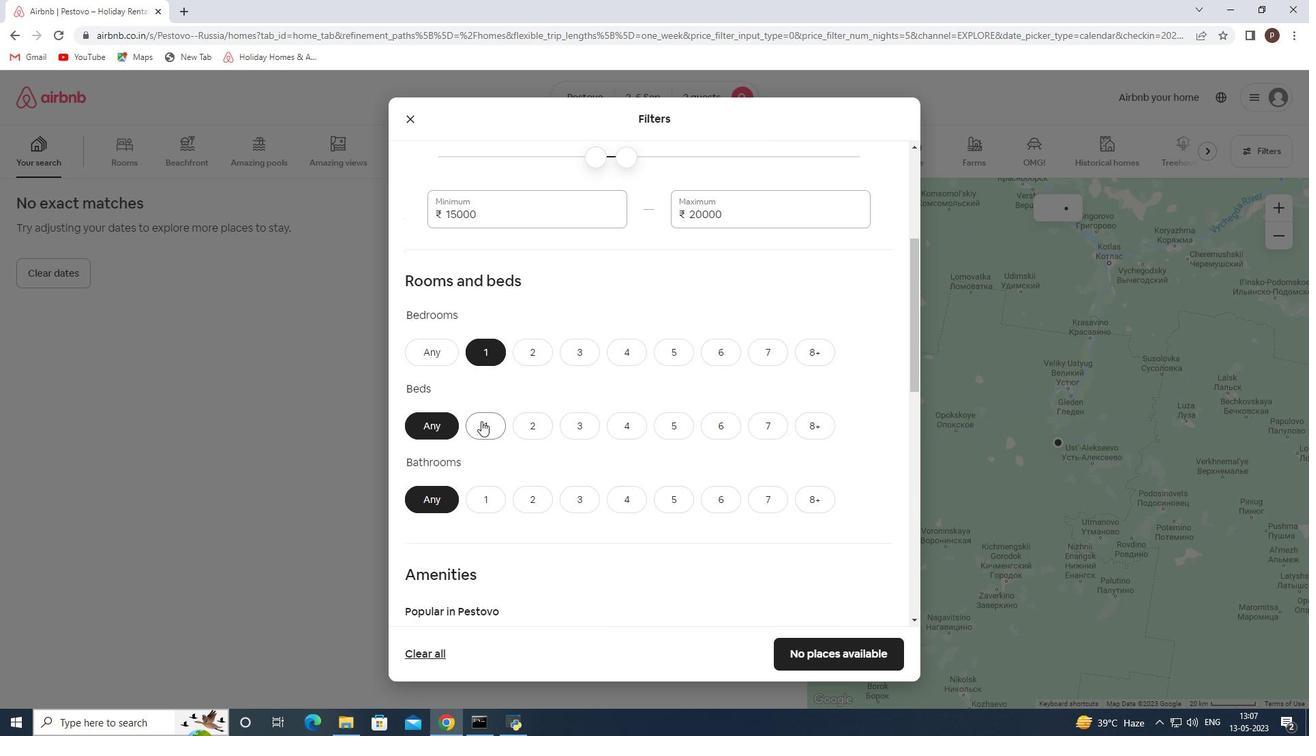
Action: Mouse pressed left at (480, 422)
Screenshot: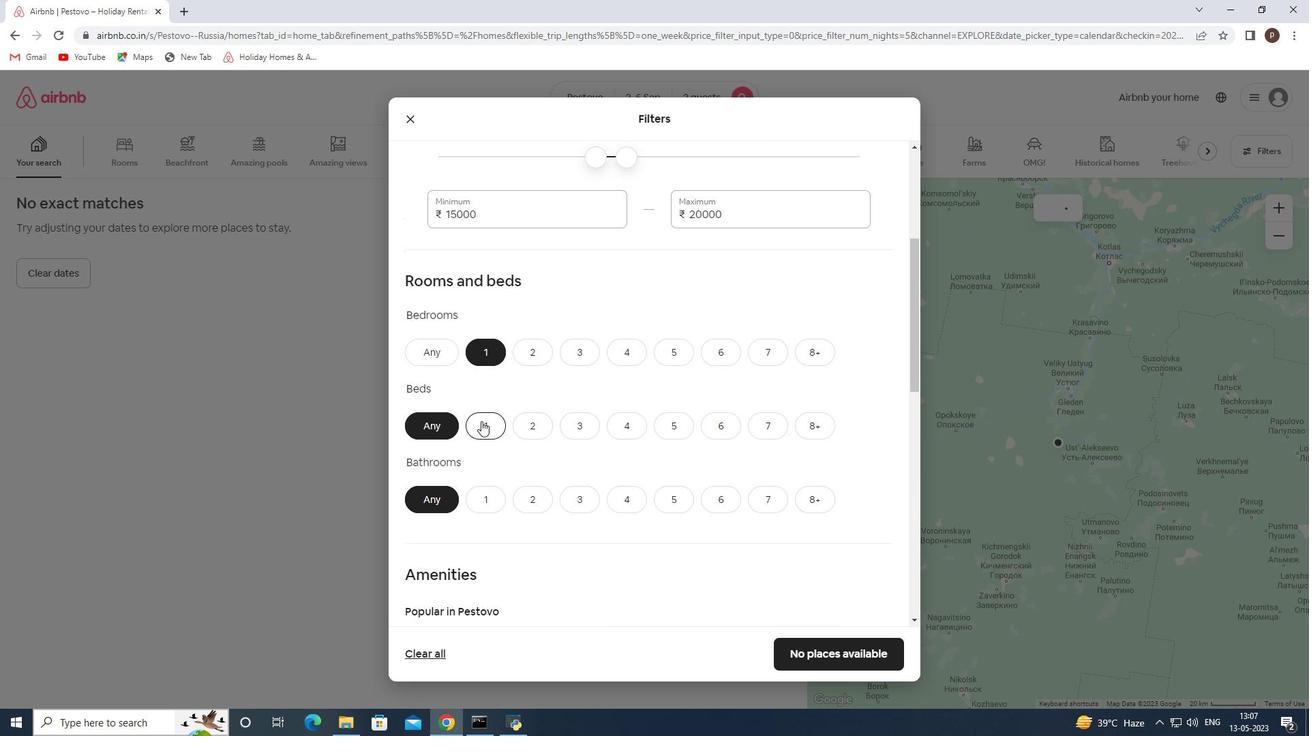 
Action: Mouse moved to (480, 493)
Screenshot: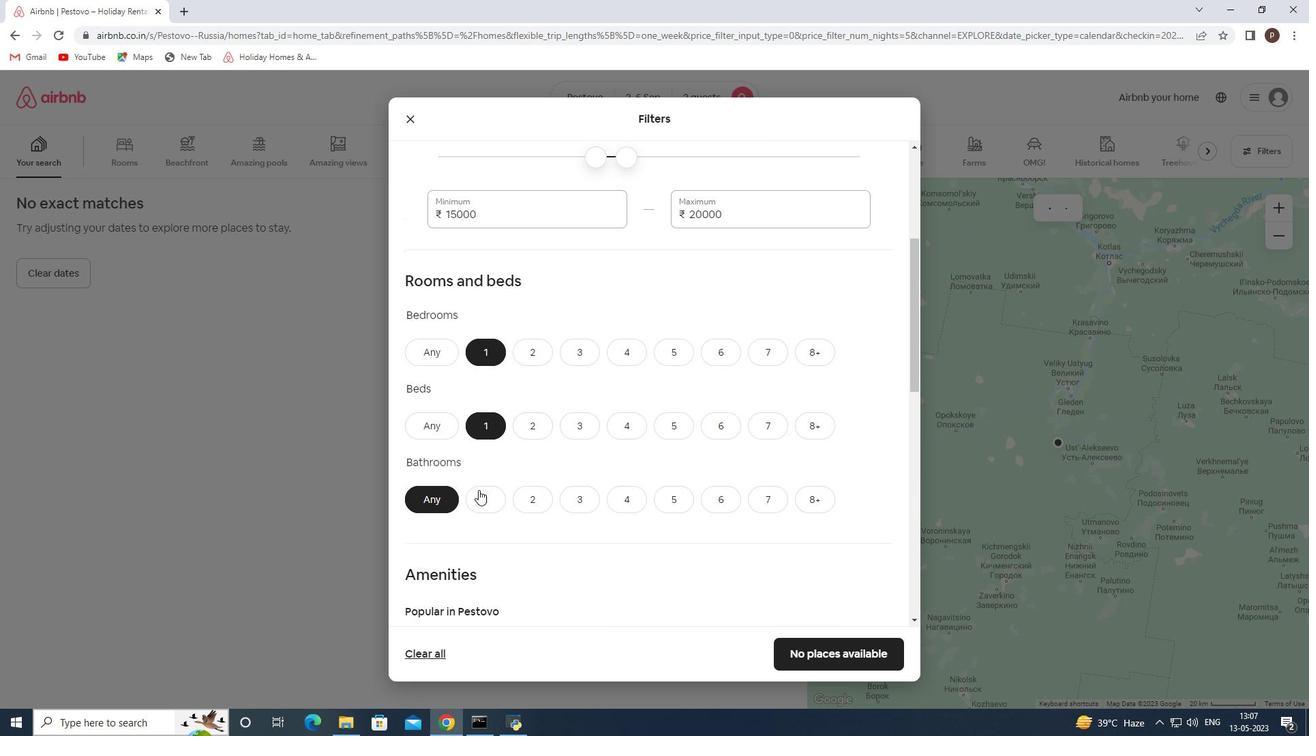
Action: Mouse pressed left at (480, 493)
Screenshot: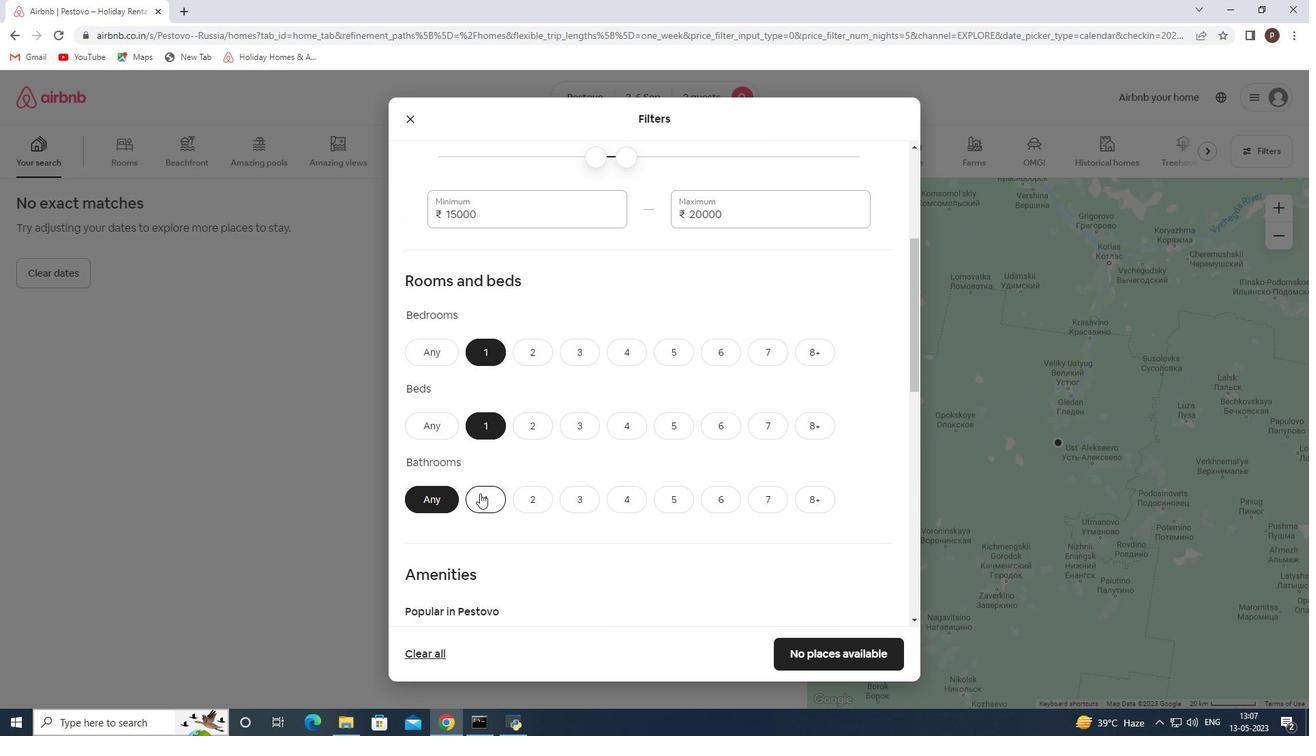 
Action: Mouse moved to (484, 491)
Screenshot: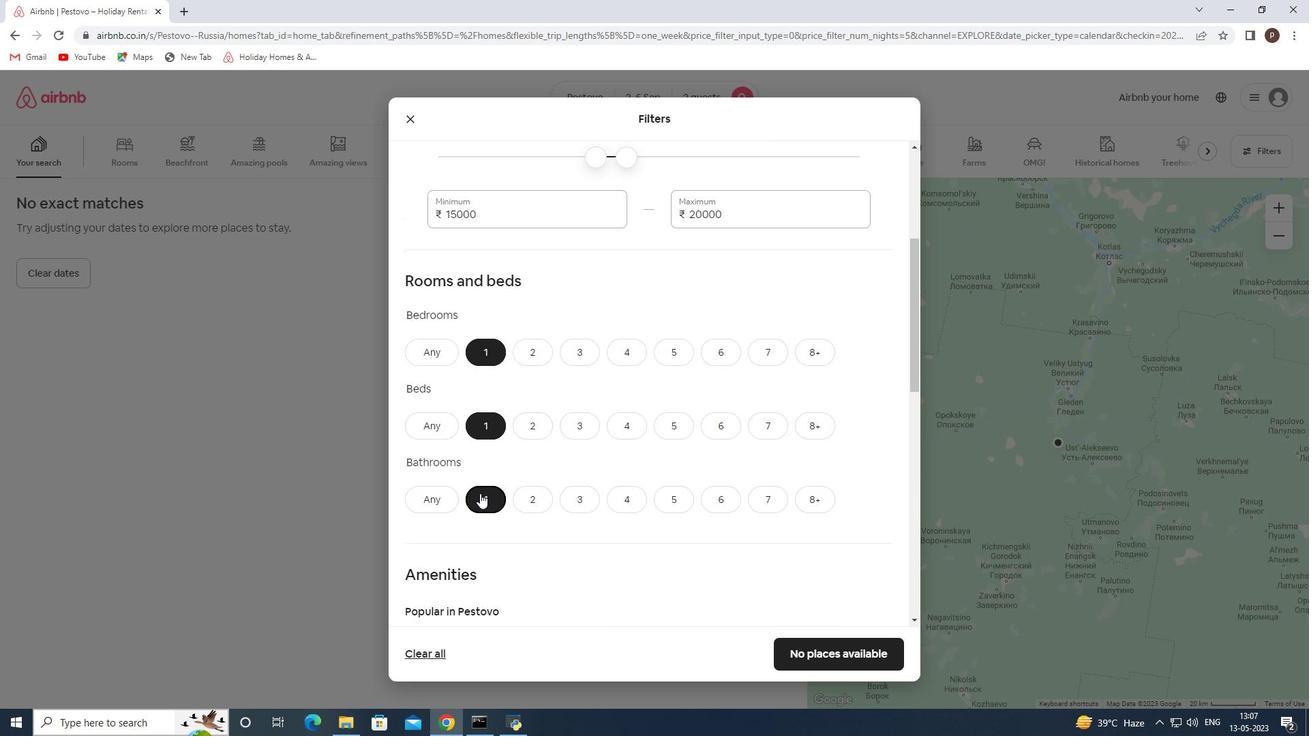 
Action: Mouse scrolled (484, 490) with delta (0, 0)
Screenshot: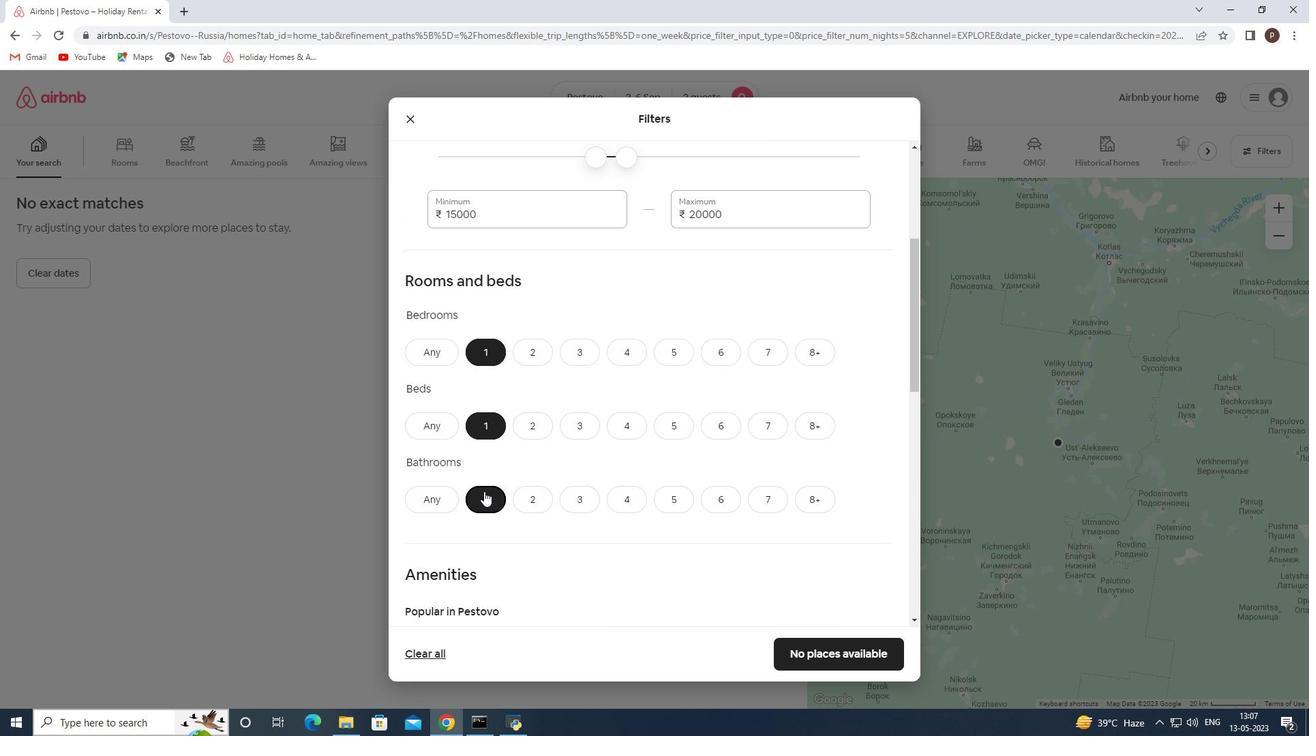 
Action: Mouse moved to (555, 463)
Screenshot: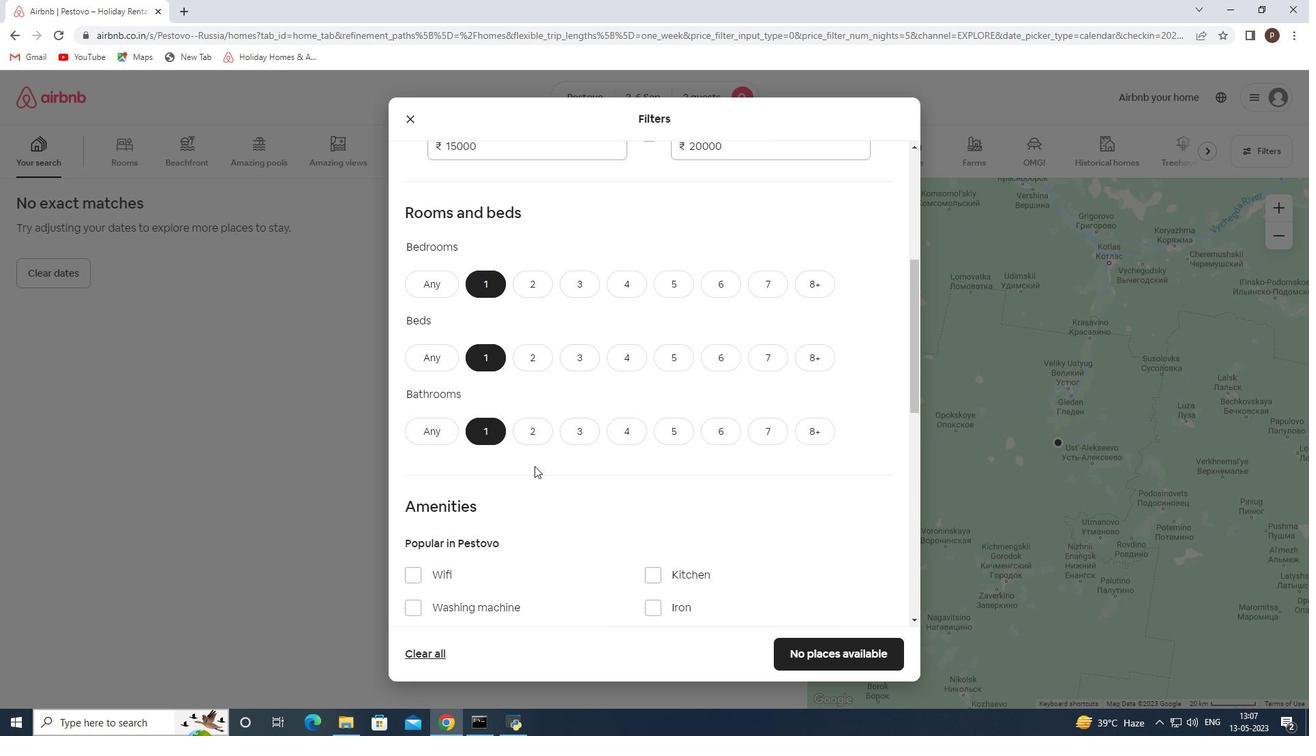
Action: Mouse scrolled (555, 462) with delta (0, 0)
Screenshot: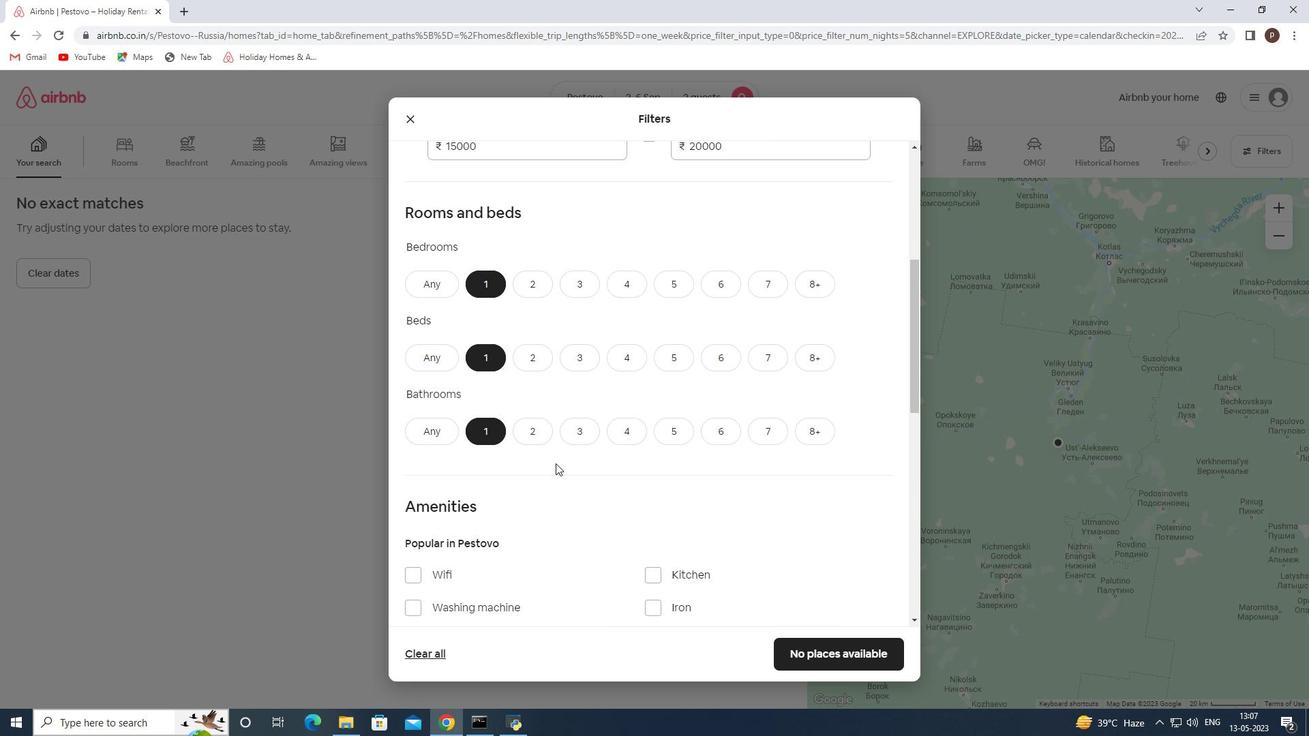 
Action: Mouse moved to (556, 463)
Screenshot: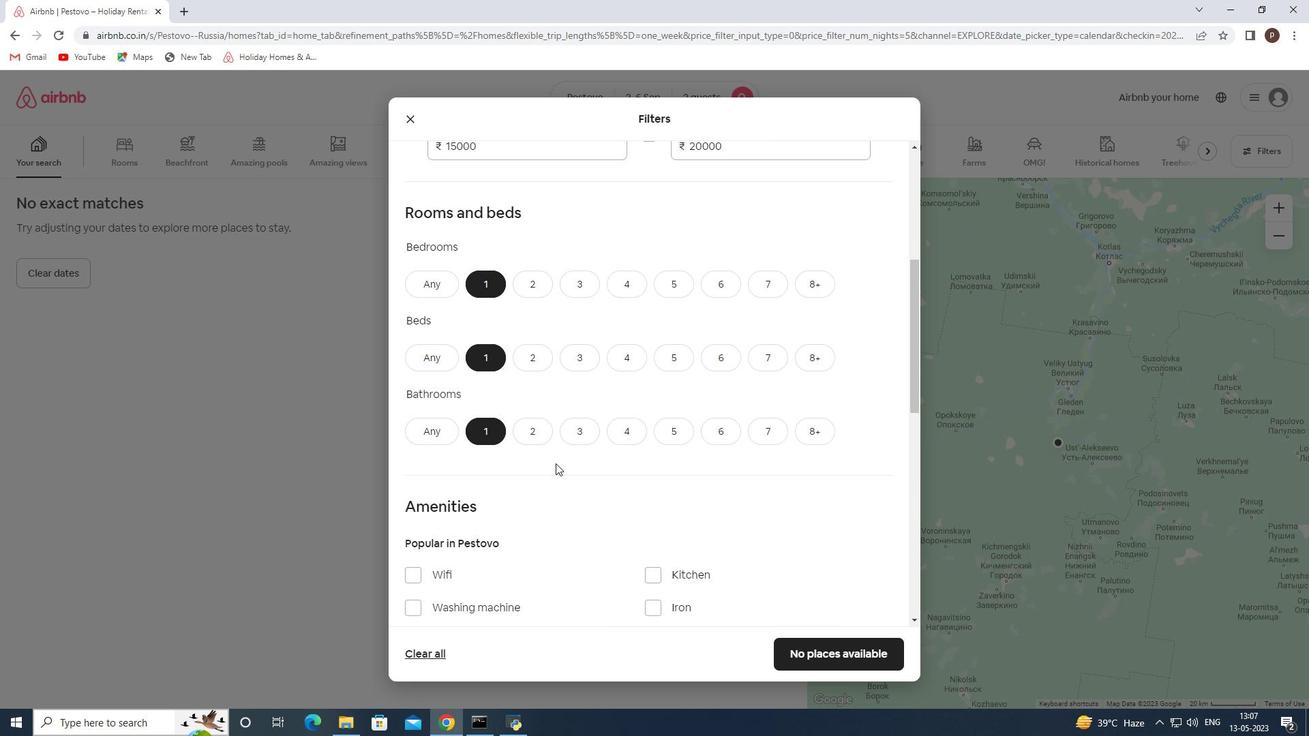 
Action: Mouse scrolled (556, 462) with delta (0, 0)
Screenshot: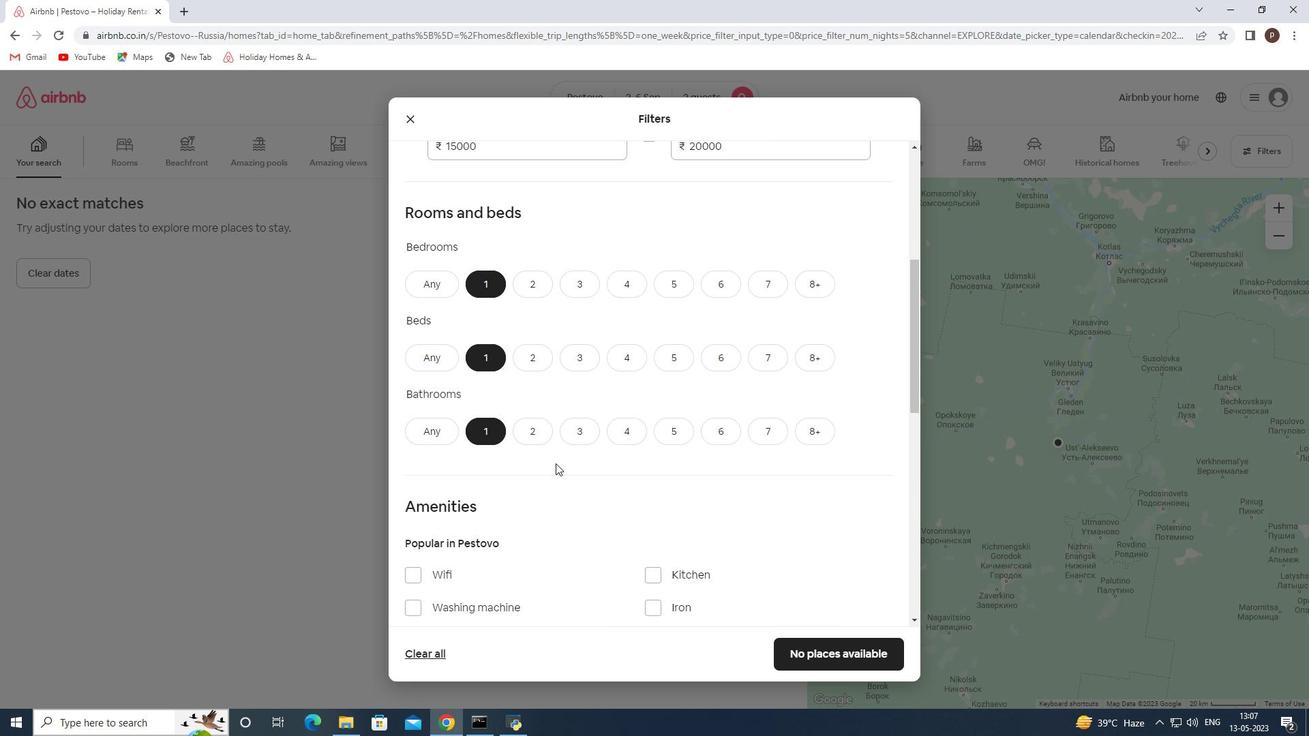 
Action: Mouse moved to (529, 447)
Screenshot: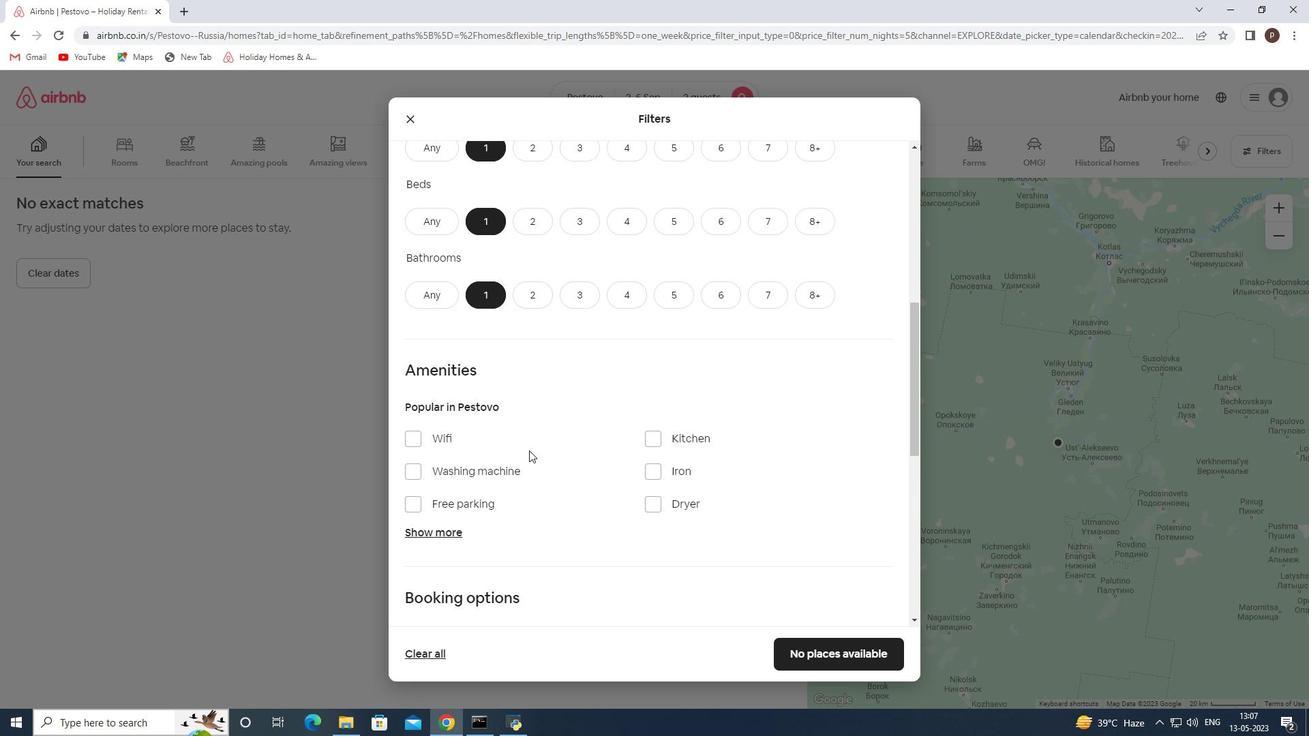 
Action: Mouse scrolled (529, 446) with delta (0, 0)
Screenshot: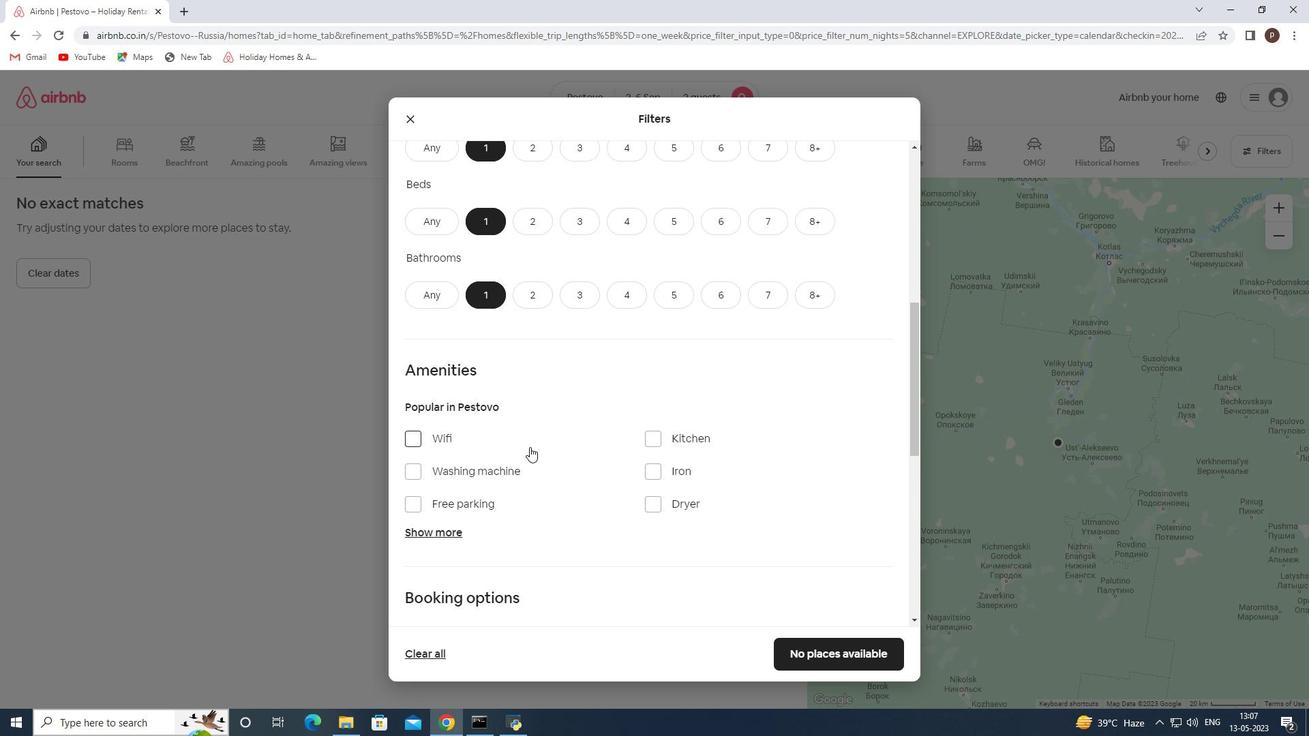 
Action: Mouse scrolled (529, 446) with delta (0, 0)
Screenshot: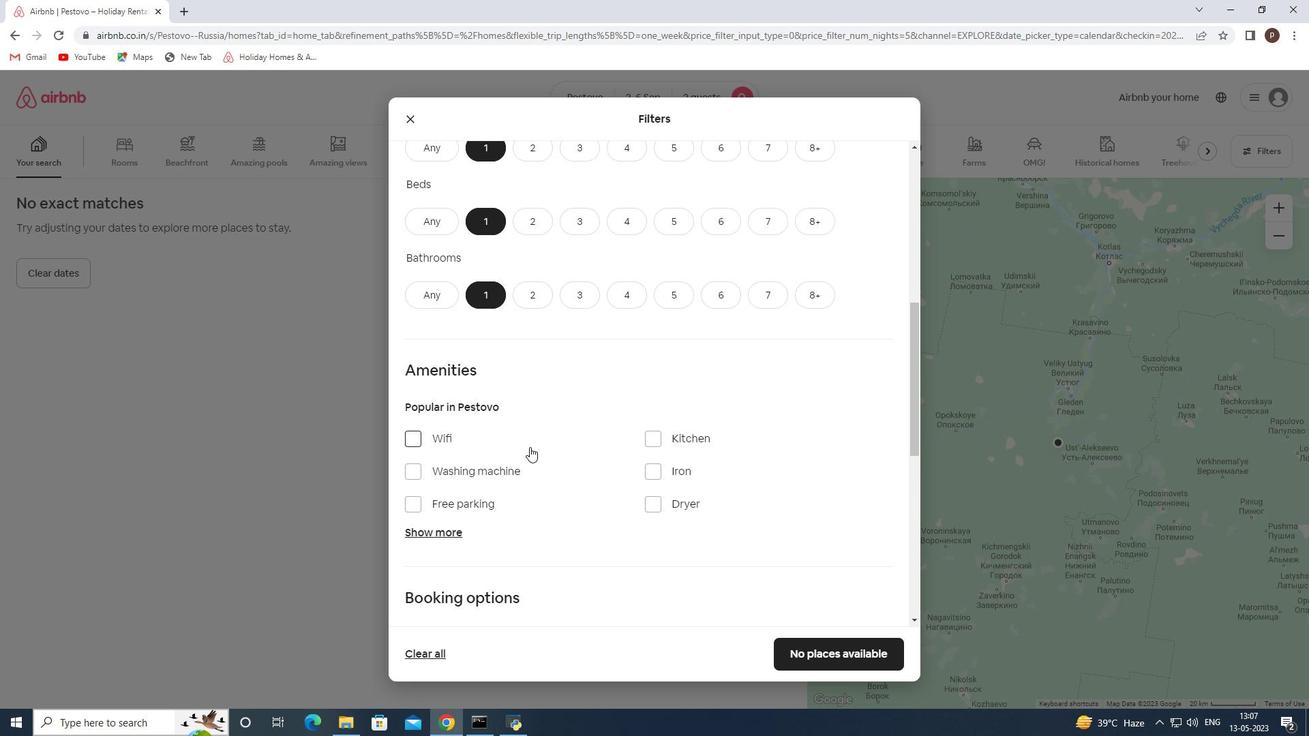 
Action: Mouse moved to (576, 440)
Screenshot: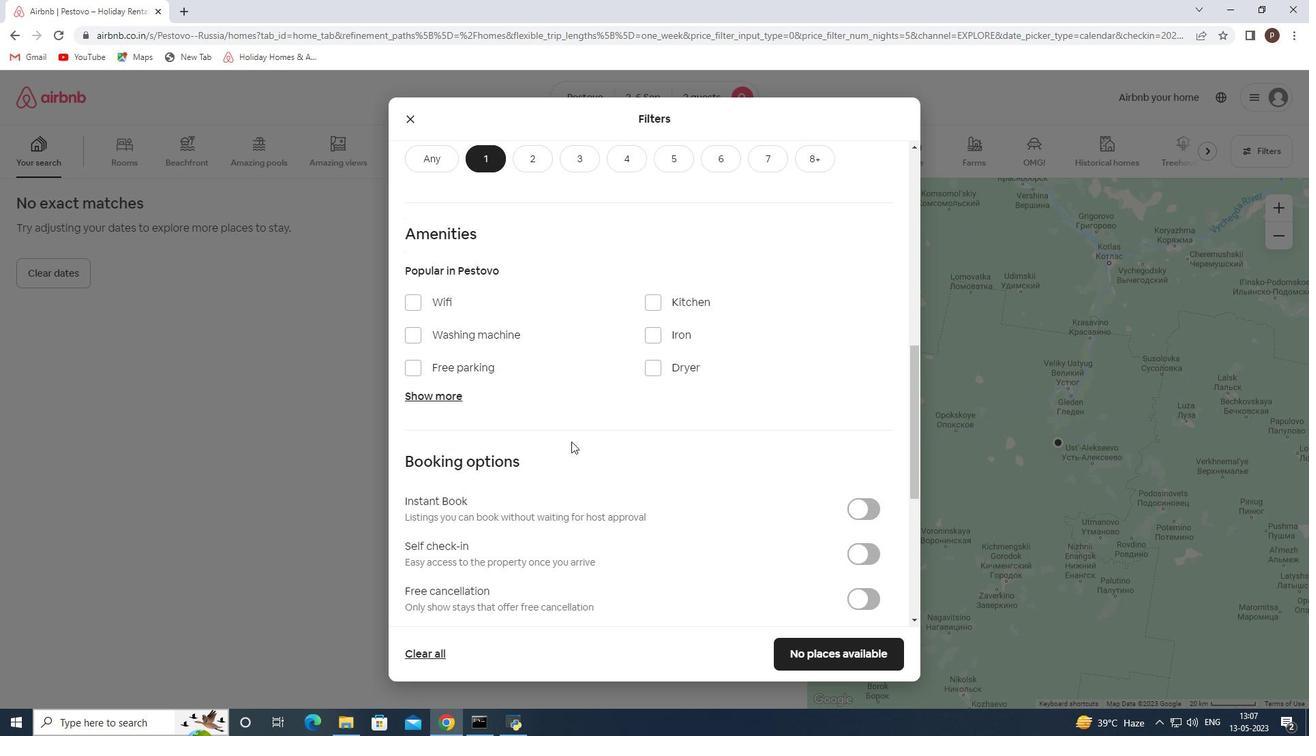 
Action: Mouse scrolled (576, 439) with delta (0, 0)
Screenshot: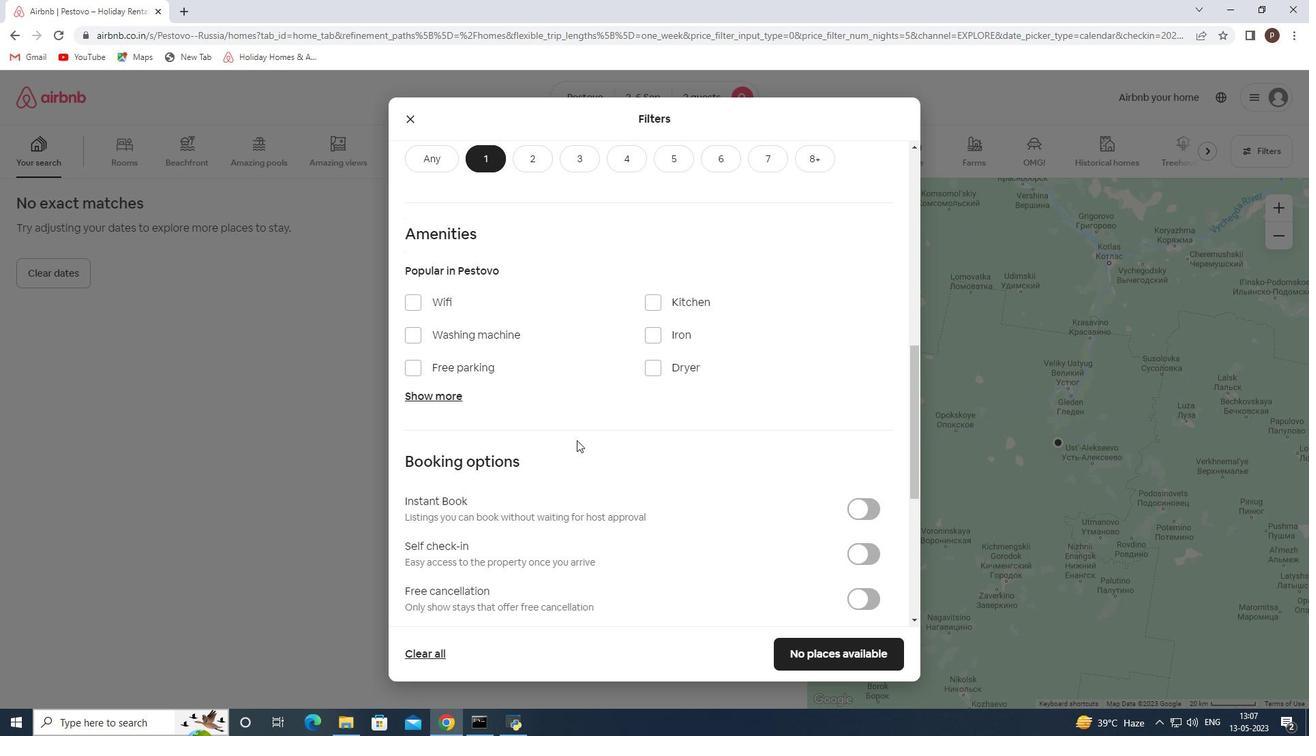
Action: Mouse moved to (595, 438)
Screenshot: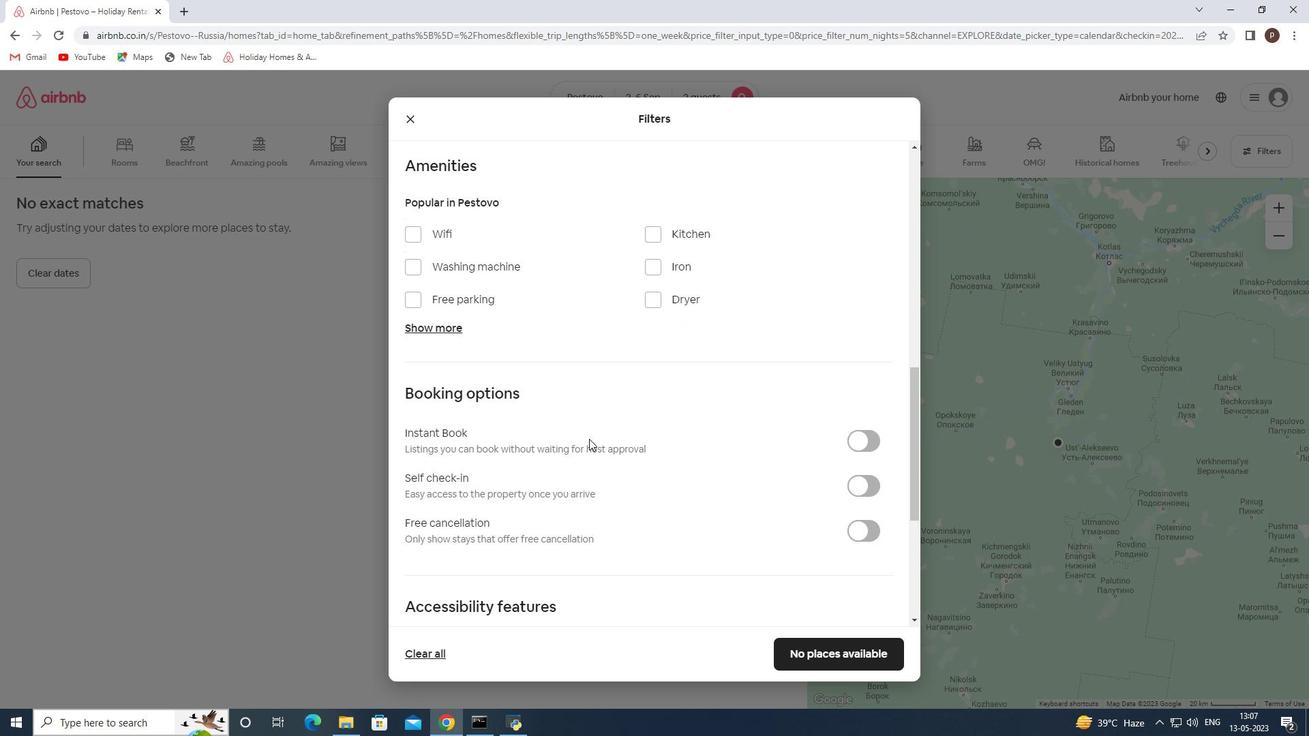 
Action: Mouse scrolled (595, 437) with delta (0, 0)
Screenshot: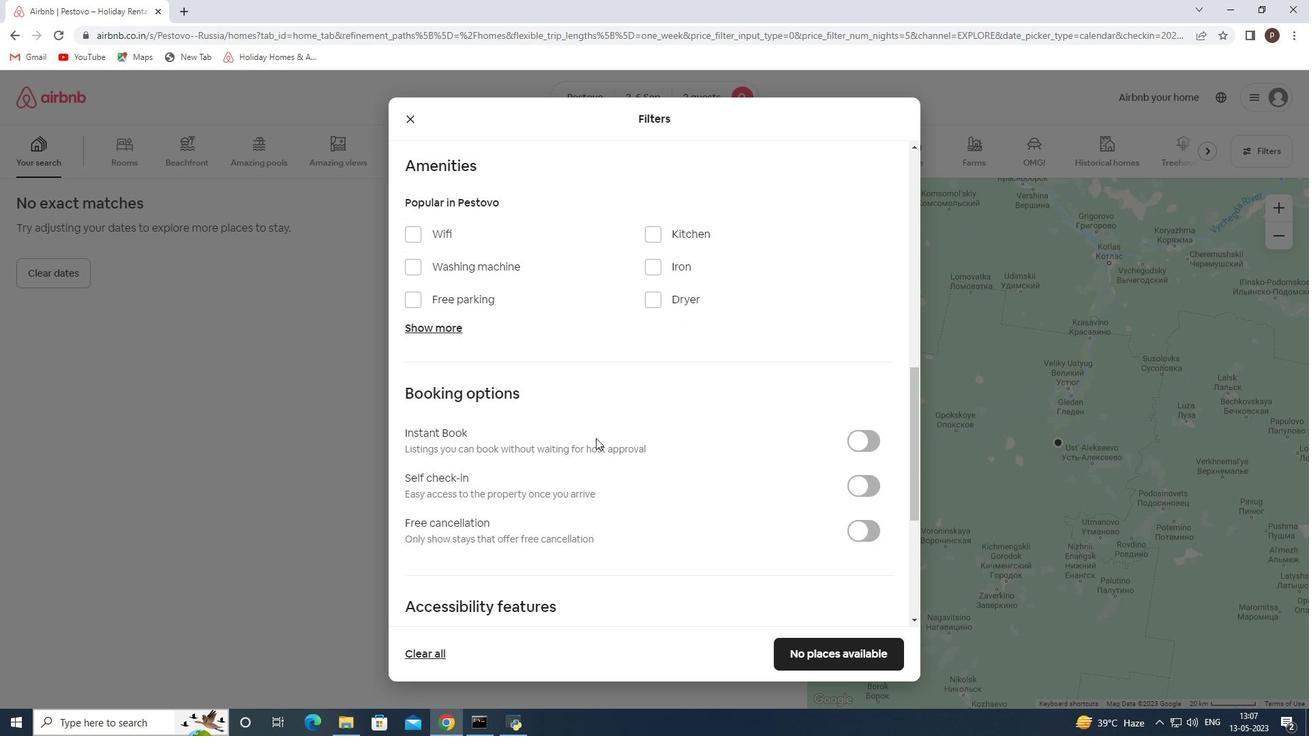
Action: Mouse moved to (855, 413)
Screenshot: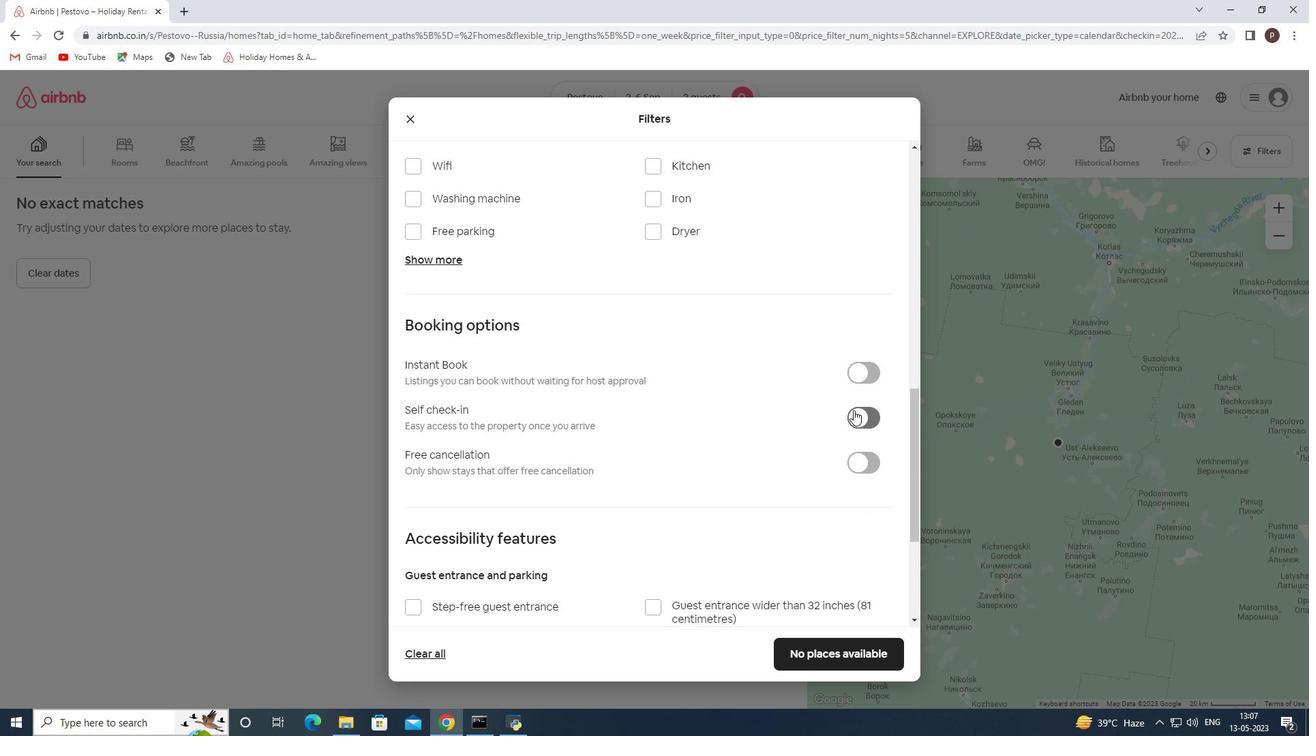 
Action: Mouse pressed left at (855, 413)
Screenshot: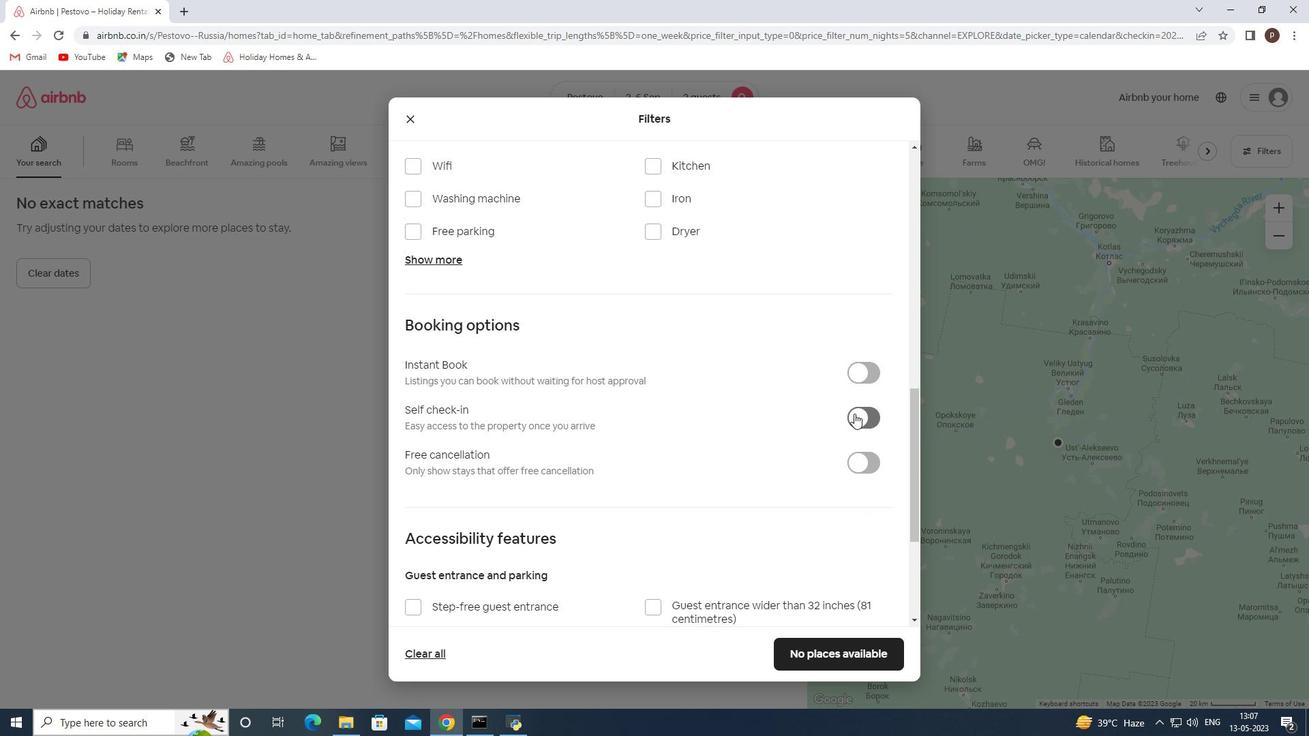
Action: Mouse moved to (739, 410)
Screenshot: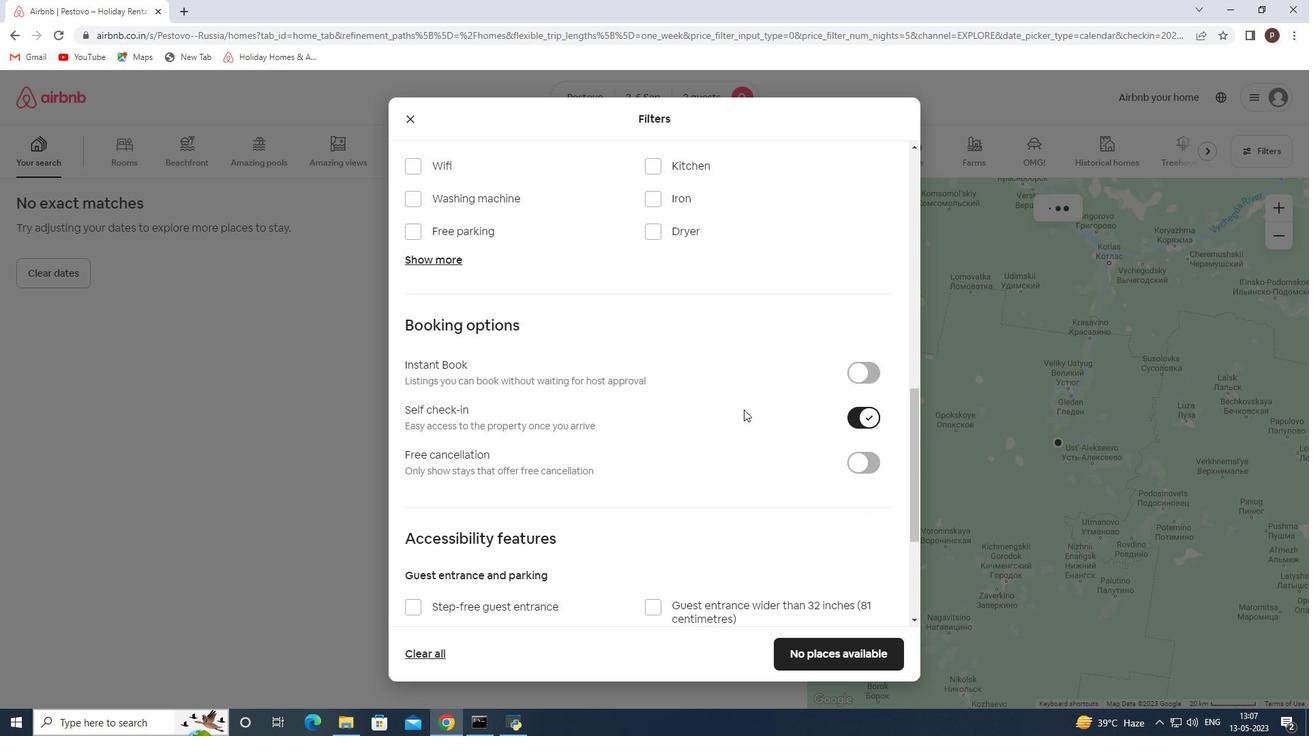 
Action: Mouse scrolled (739, 409) with delta (0, 0)
Screenshot: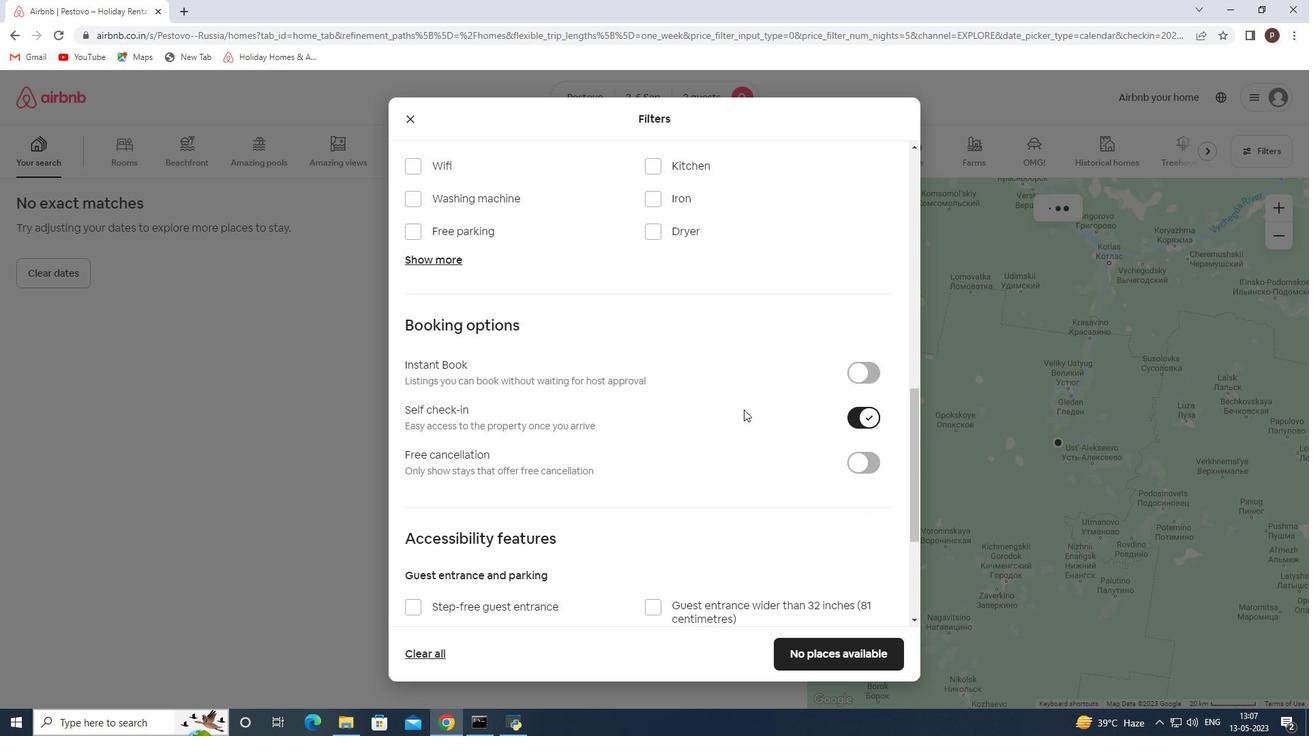 
Action: Mouse moved to (737, 411)
Screenshot: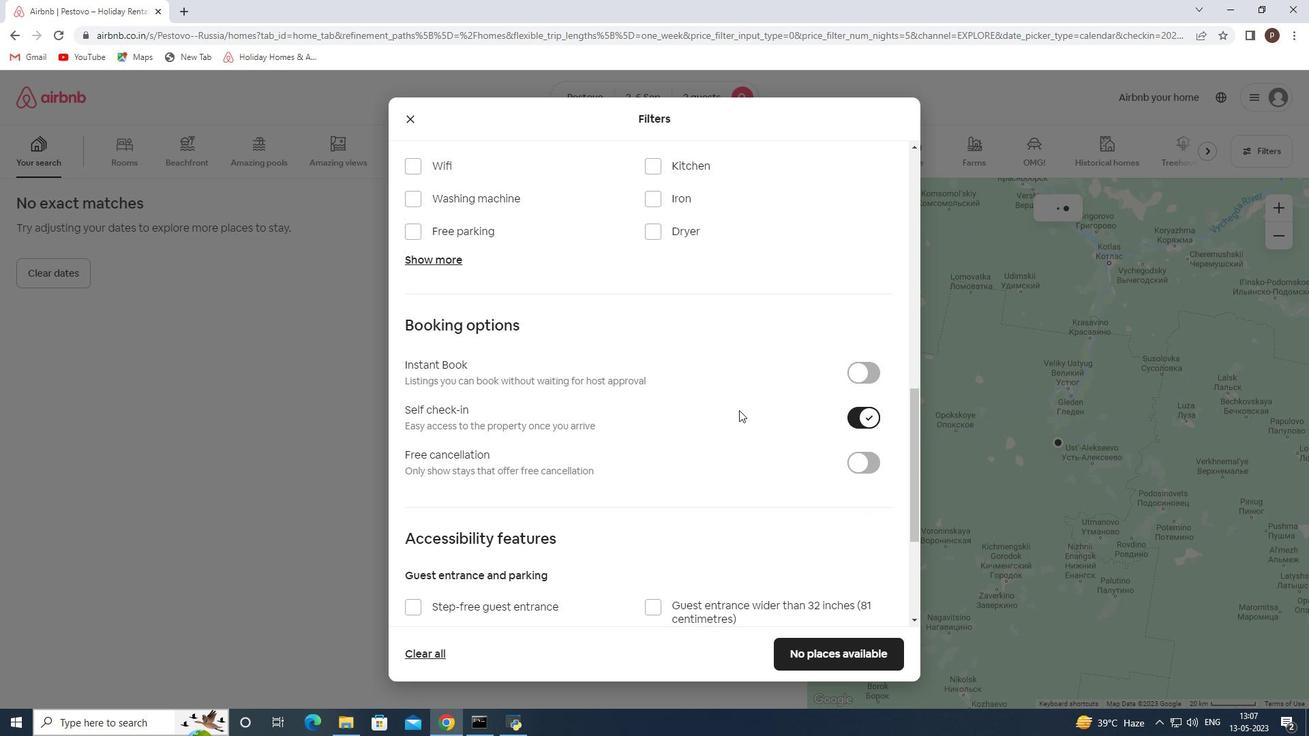 
Action: Mouse scrolled (737, 410) with delta (0, 0)
Screenshot: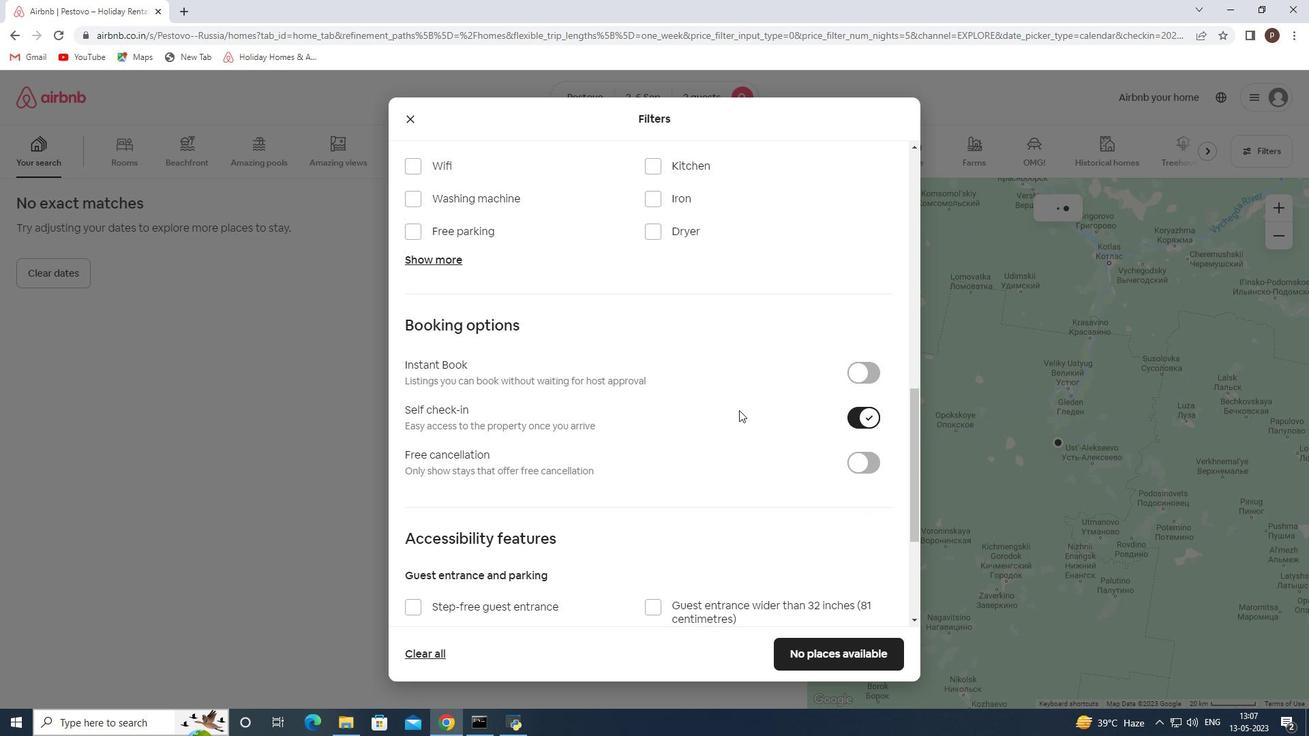 
Action: Mouse moved to (732, 412)
Screenshot: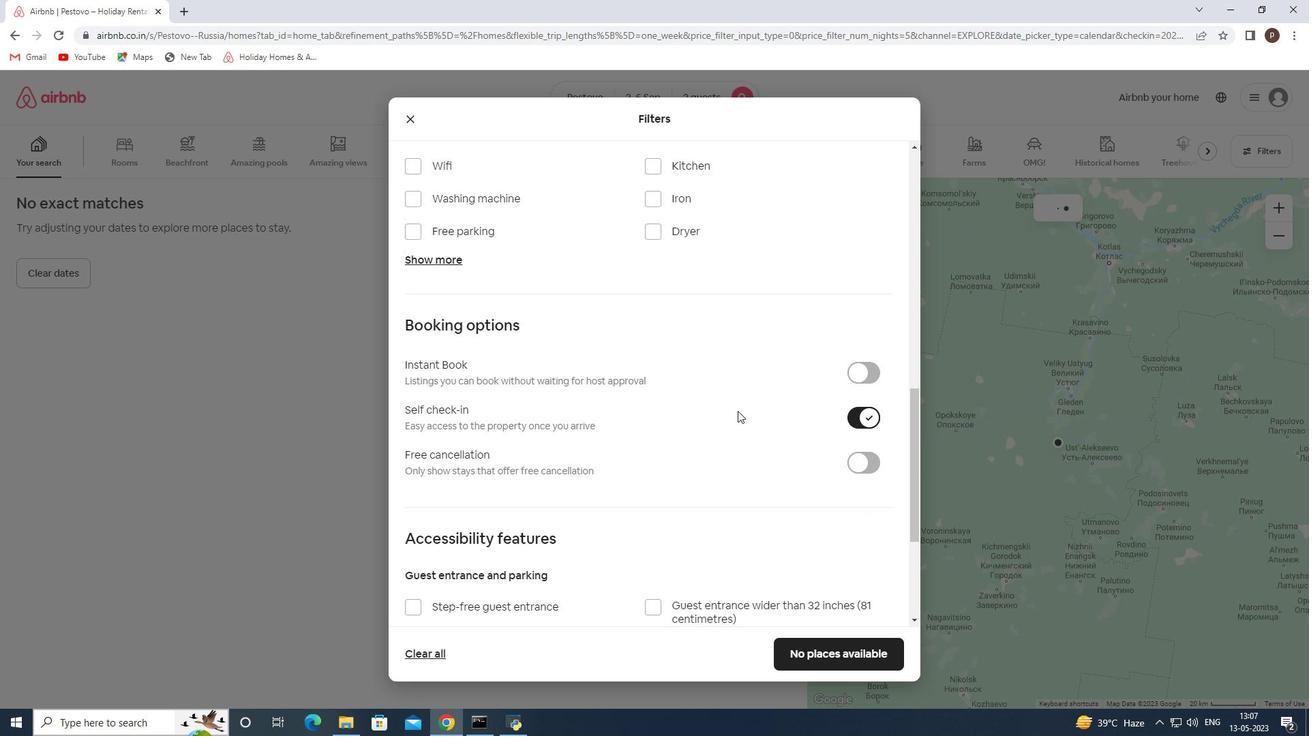 
Action: Mouse scrolled (732, 411) with delta (0, 0)
Screenshot: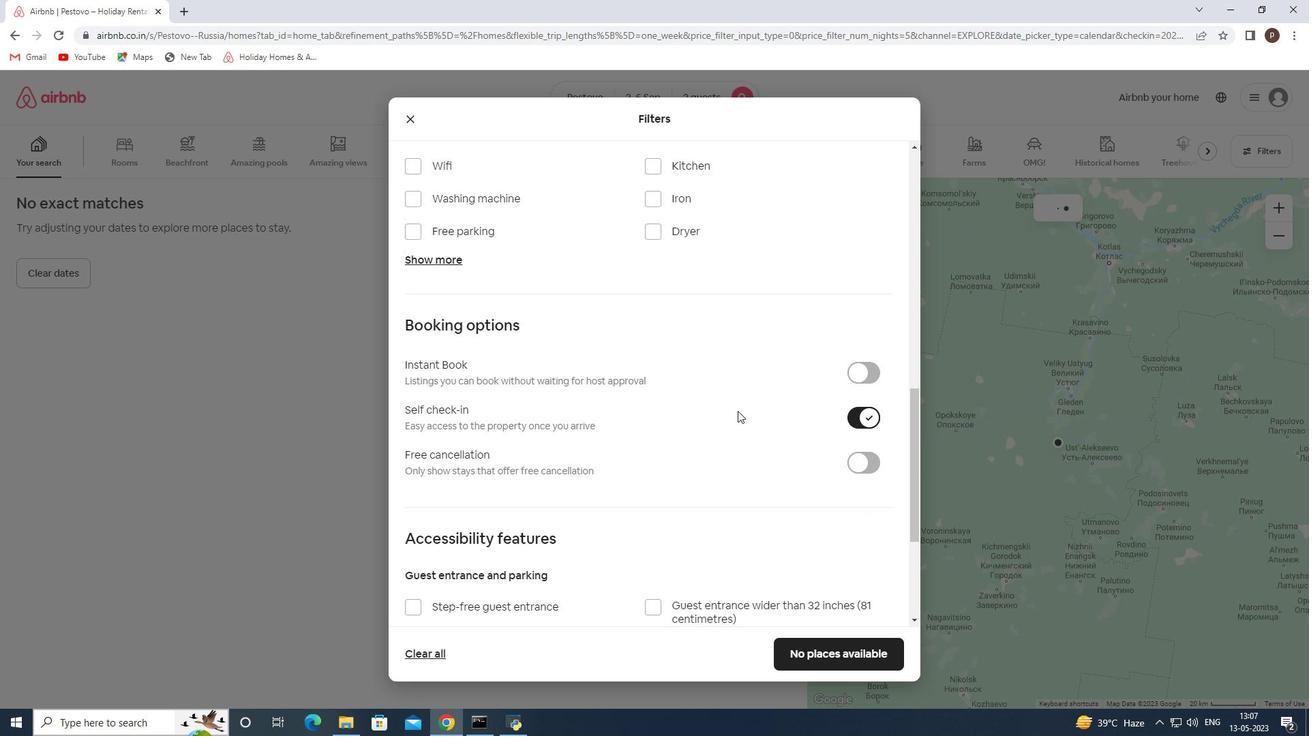 
Action: Mouse moved to (651, 400)
Screenshot: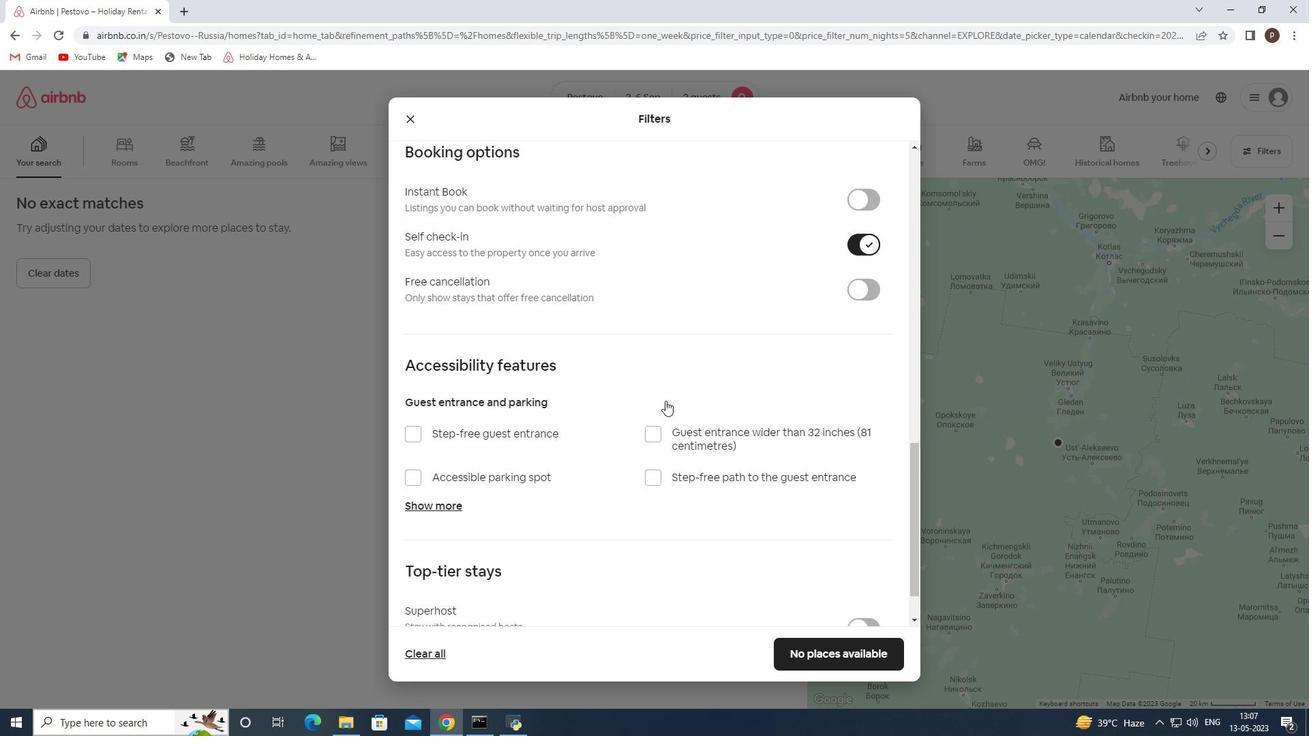
Action: Mouse scrolled (651, 399) with delta (0, 0)
Screenshot: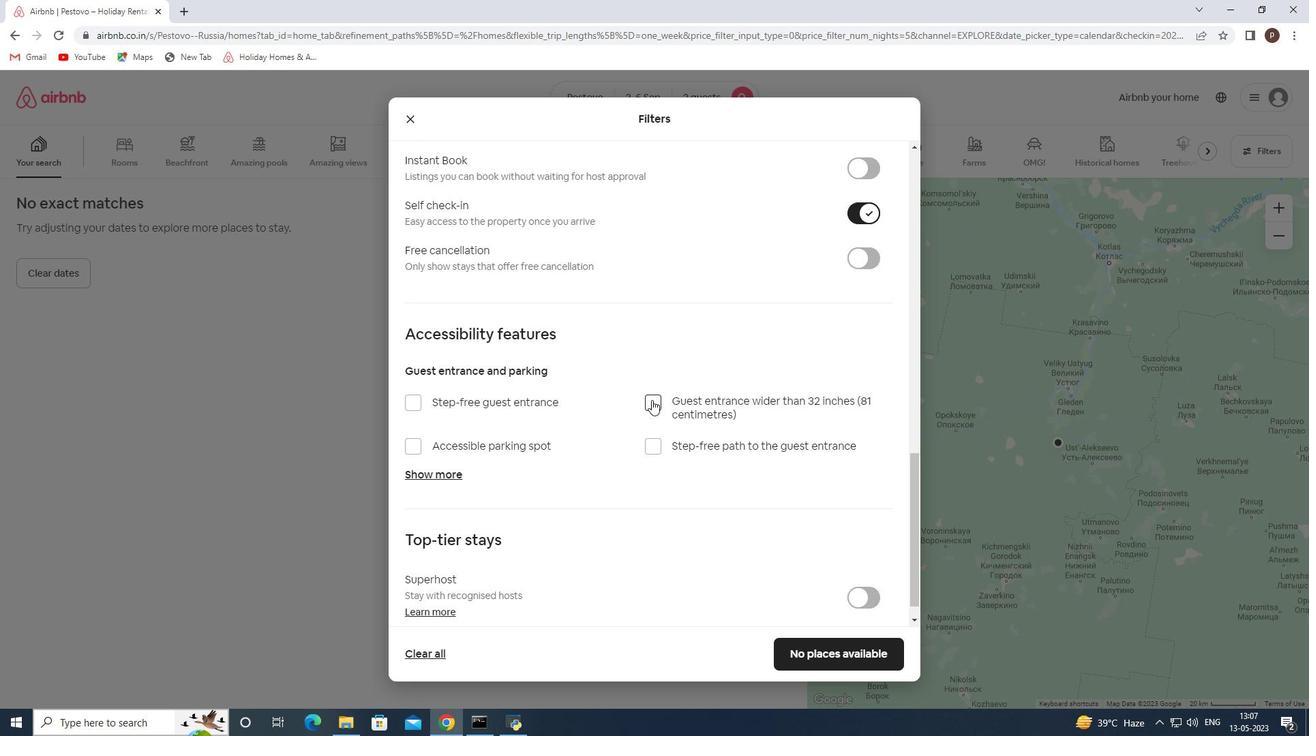 
Action: Mouse scrolled (651, 399) with delta (0, 0)
Screenshot: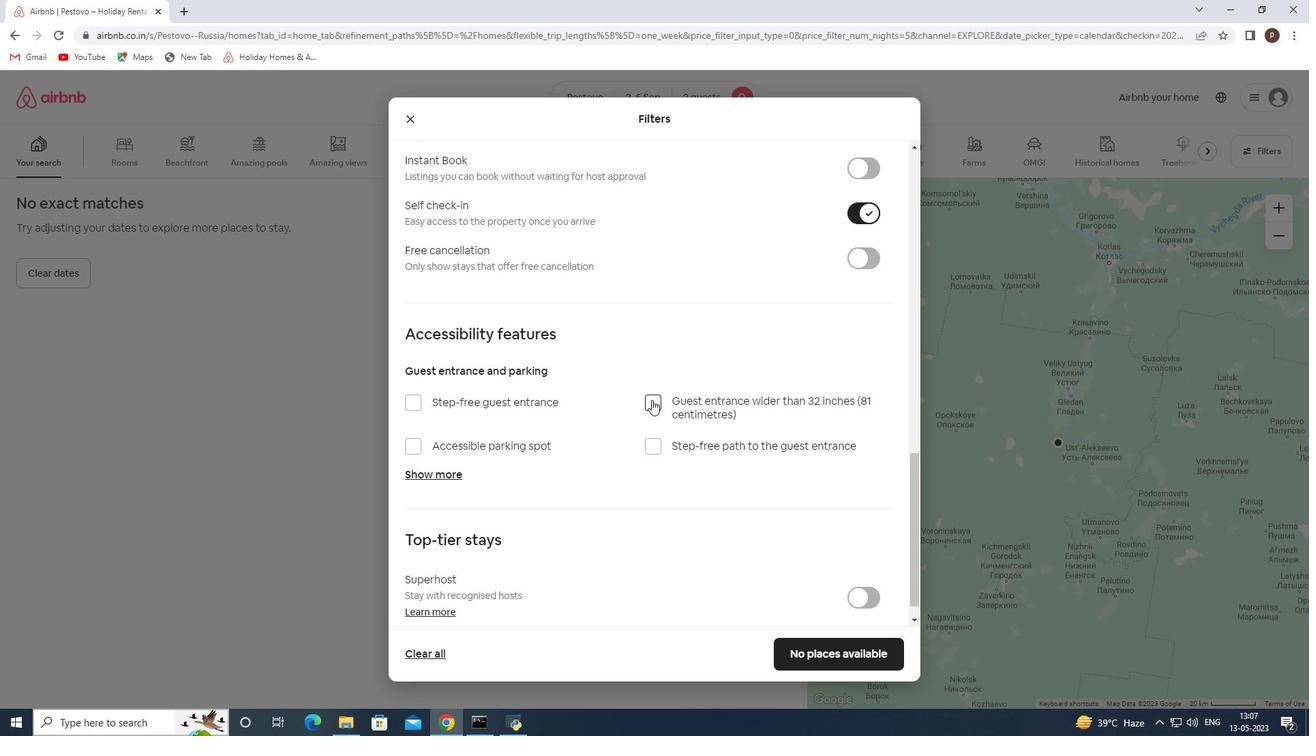 
Action: Mouse moved to (661, 415)
Screenshot: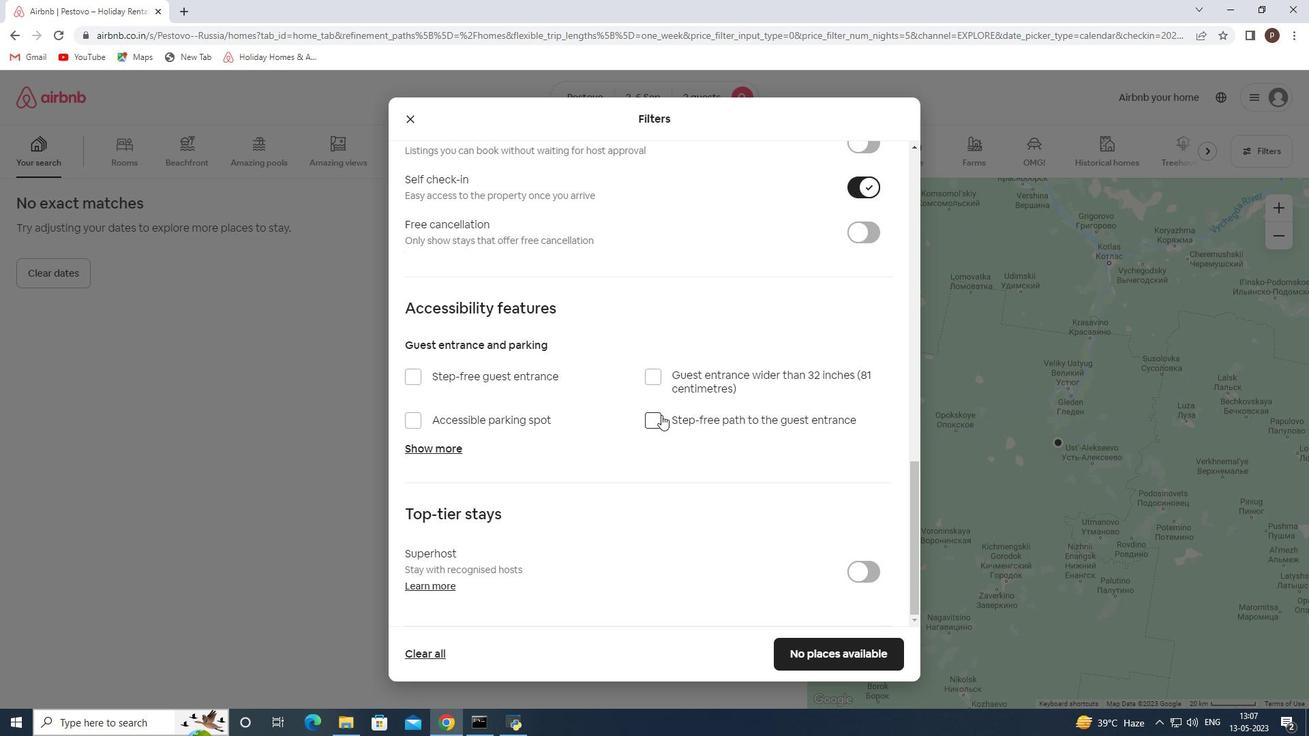 
Action: Mouse scrolled (661, 415) with delta (0, 0)
Screenshot: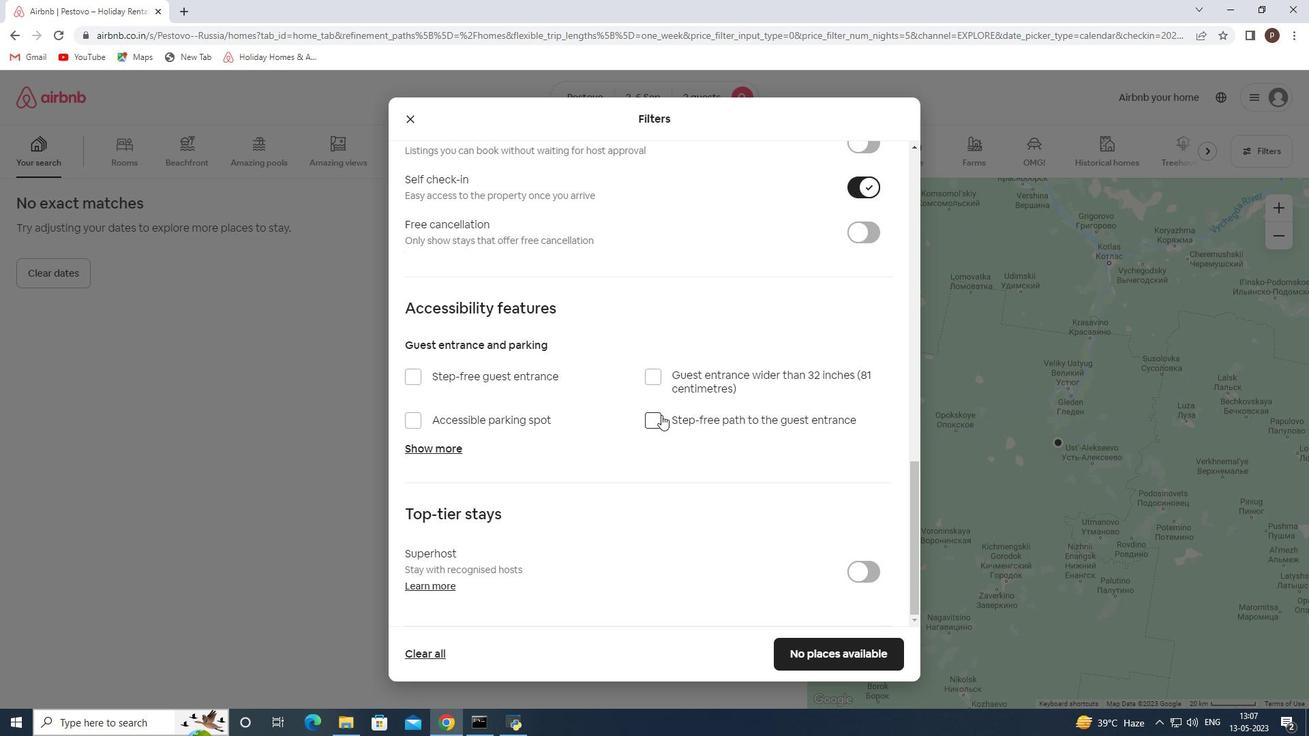 
Action: Mouse moved to (661, 417)
Screenshot: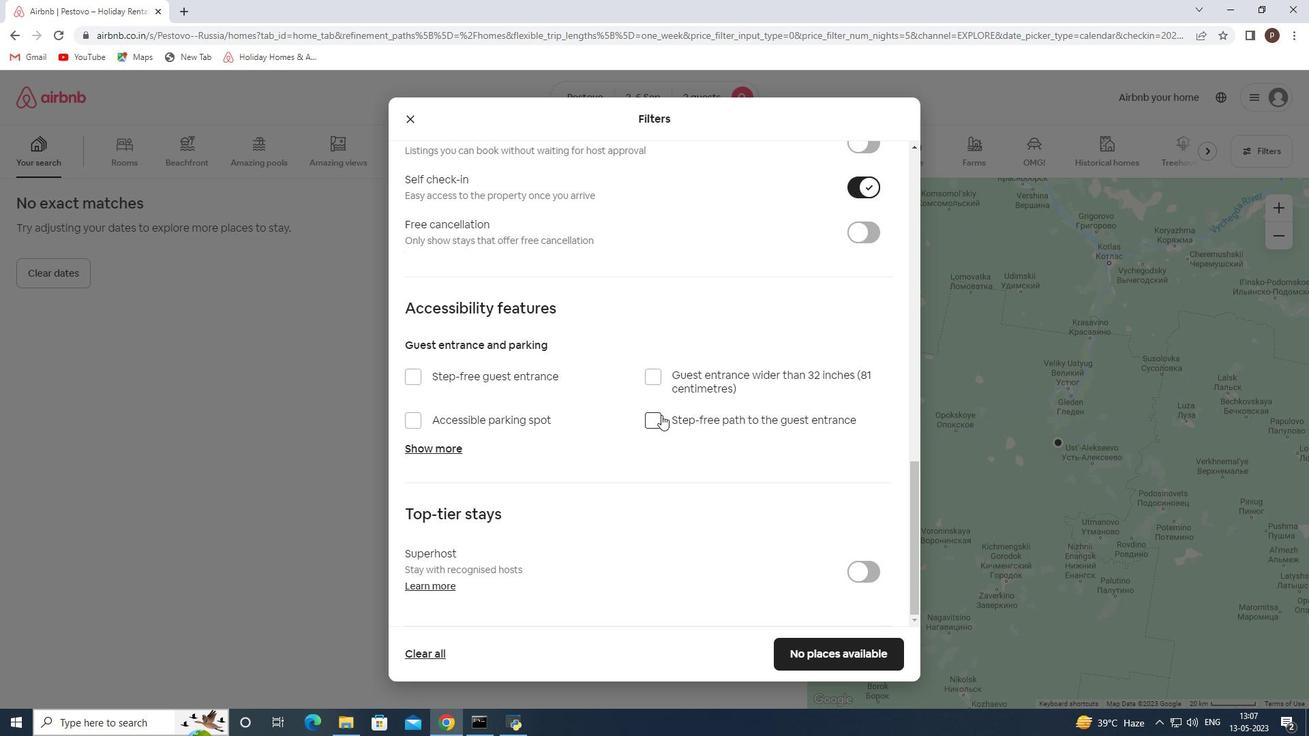 
Action: Mouse scrolled (661, 417) with delta (0, 0)
Screenshot: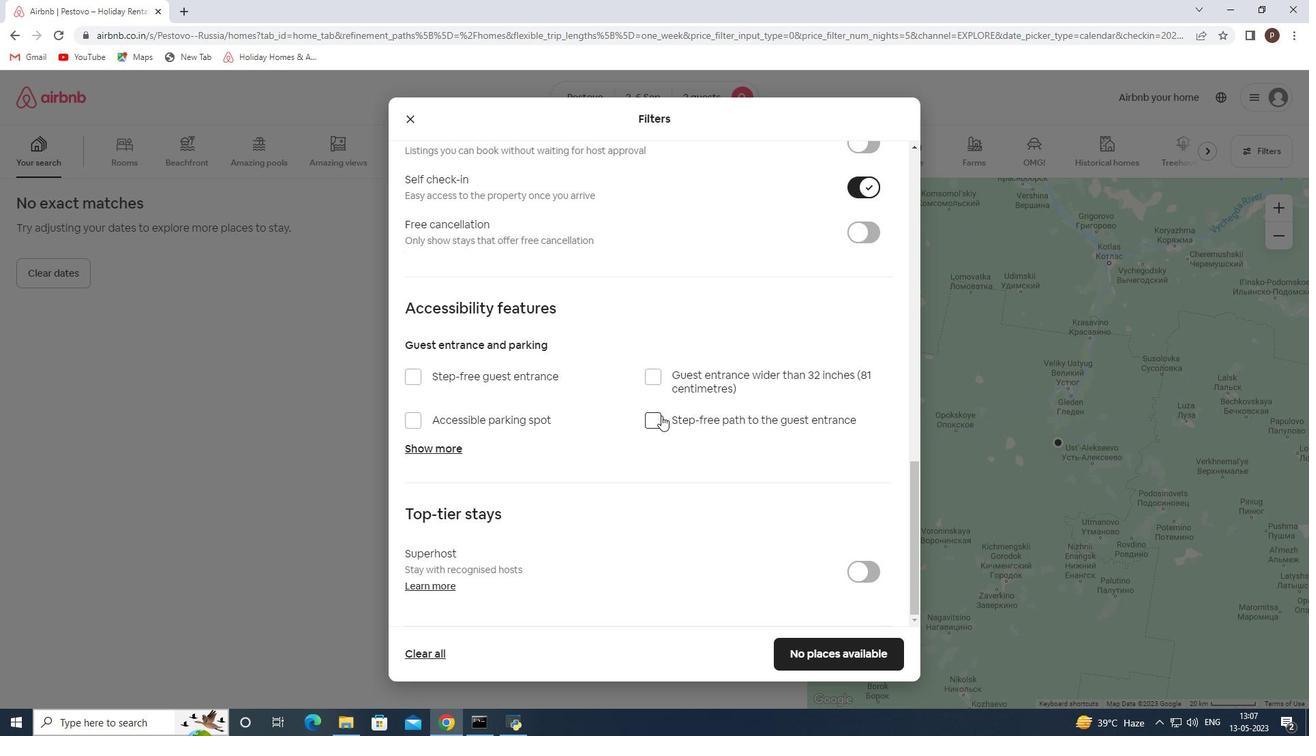 
Action: Mouse scrolled (661, 417) with delta (0, 0)
Screenshot: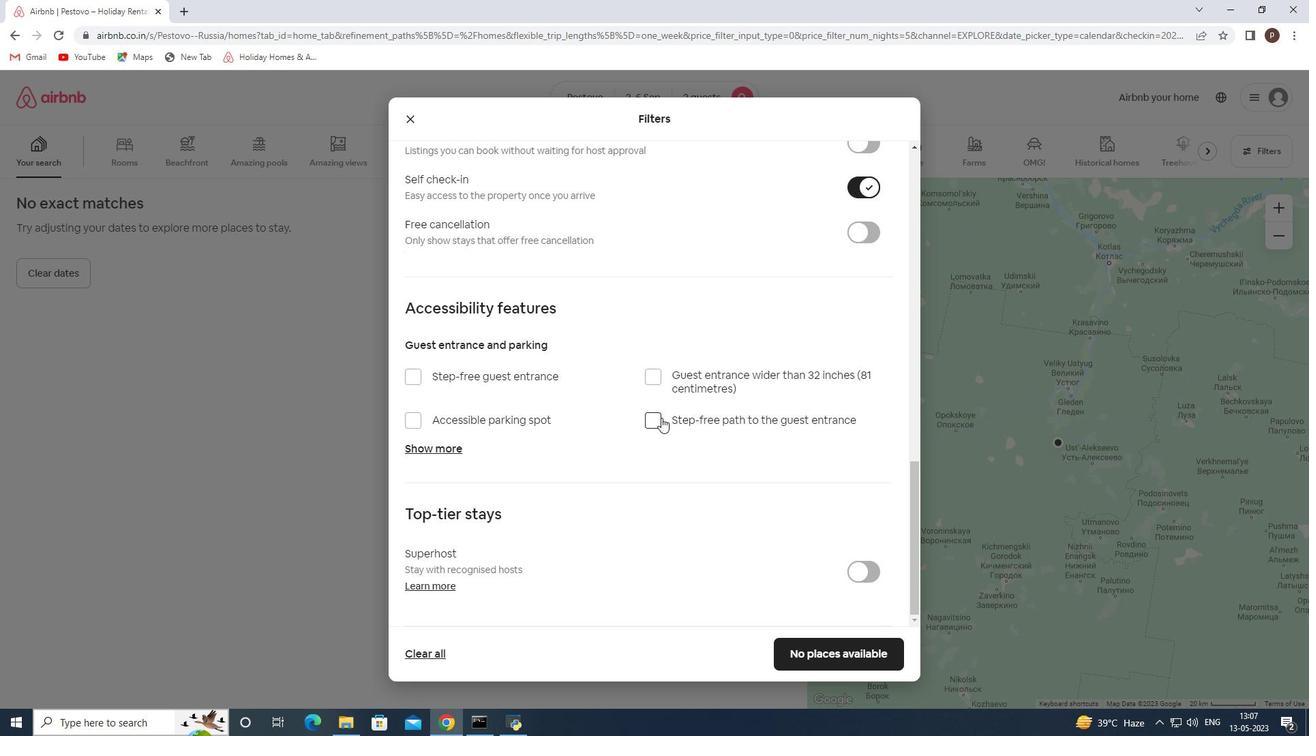 
Action: Mouse moved to (818, 651)
Screenshot: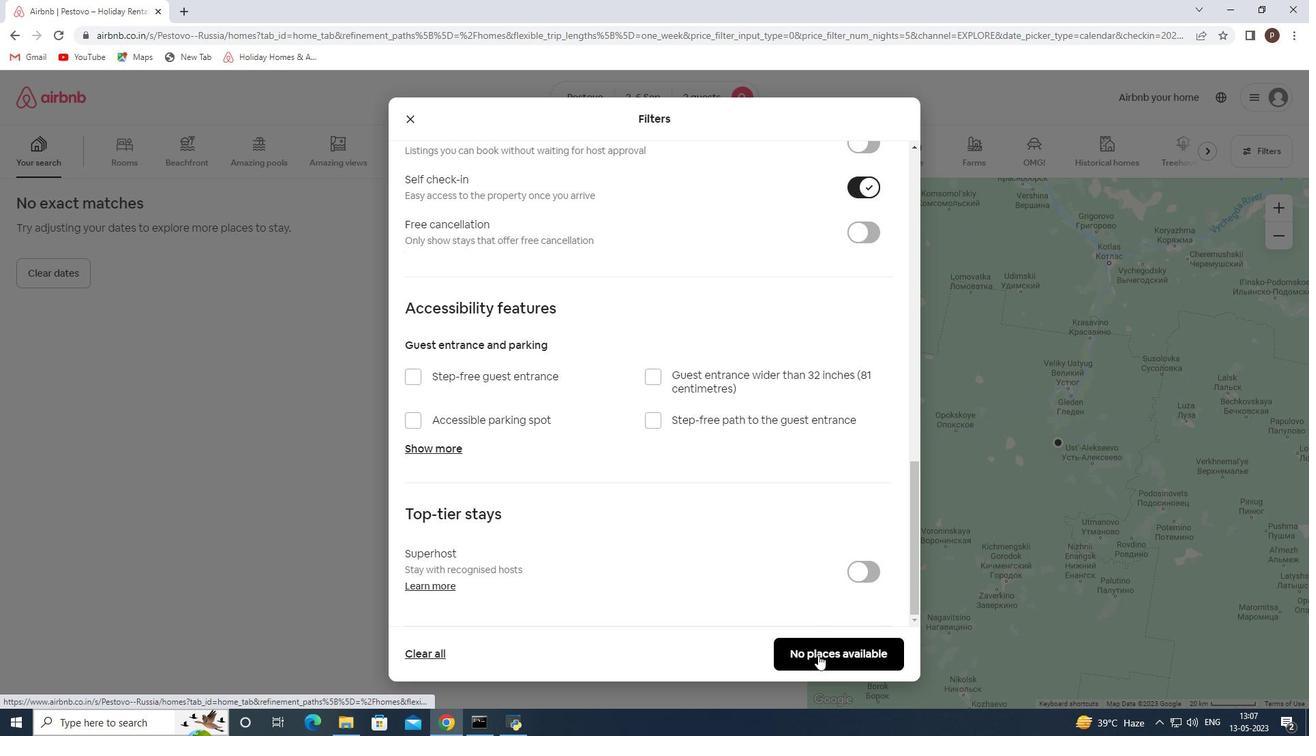 
Action: Mouse pressed left at (818, 651)
Screenshot: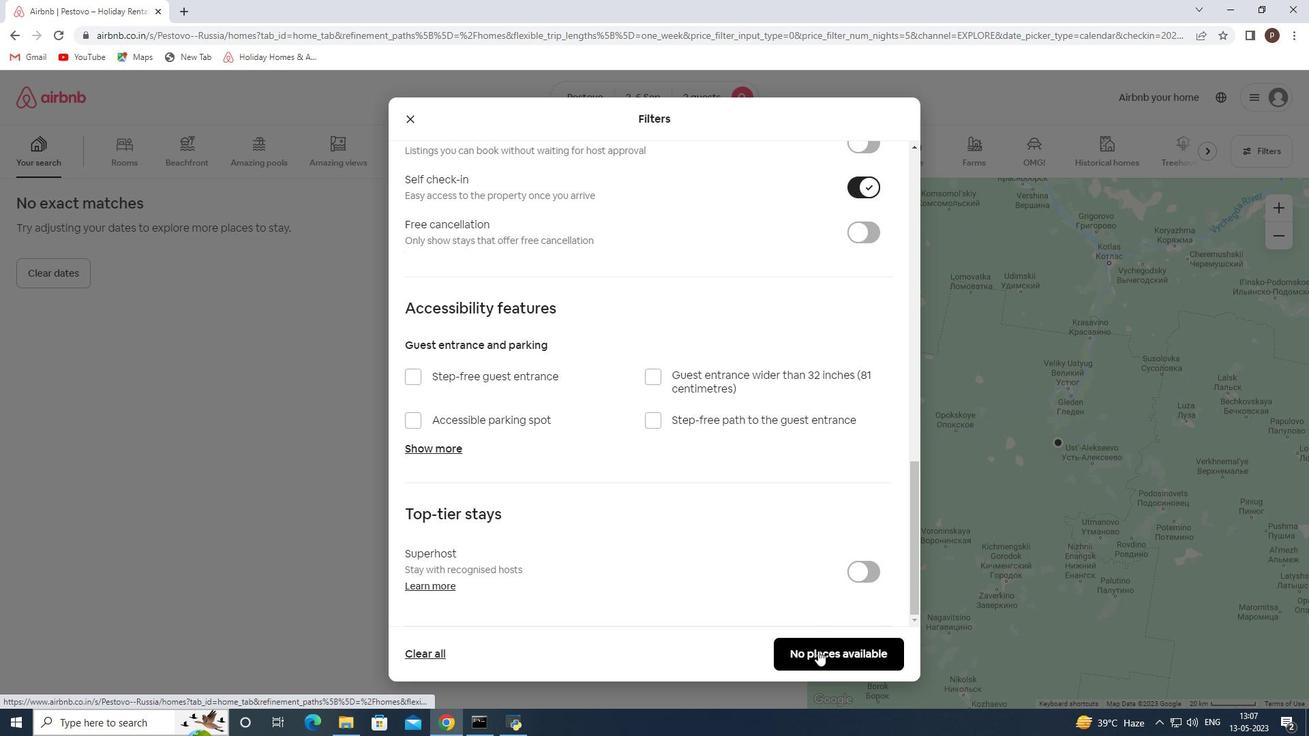 
Action: Mouse moved to (818, 650)
Screenshot: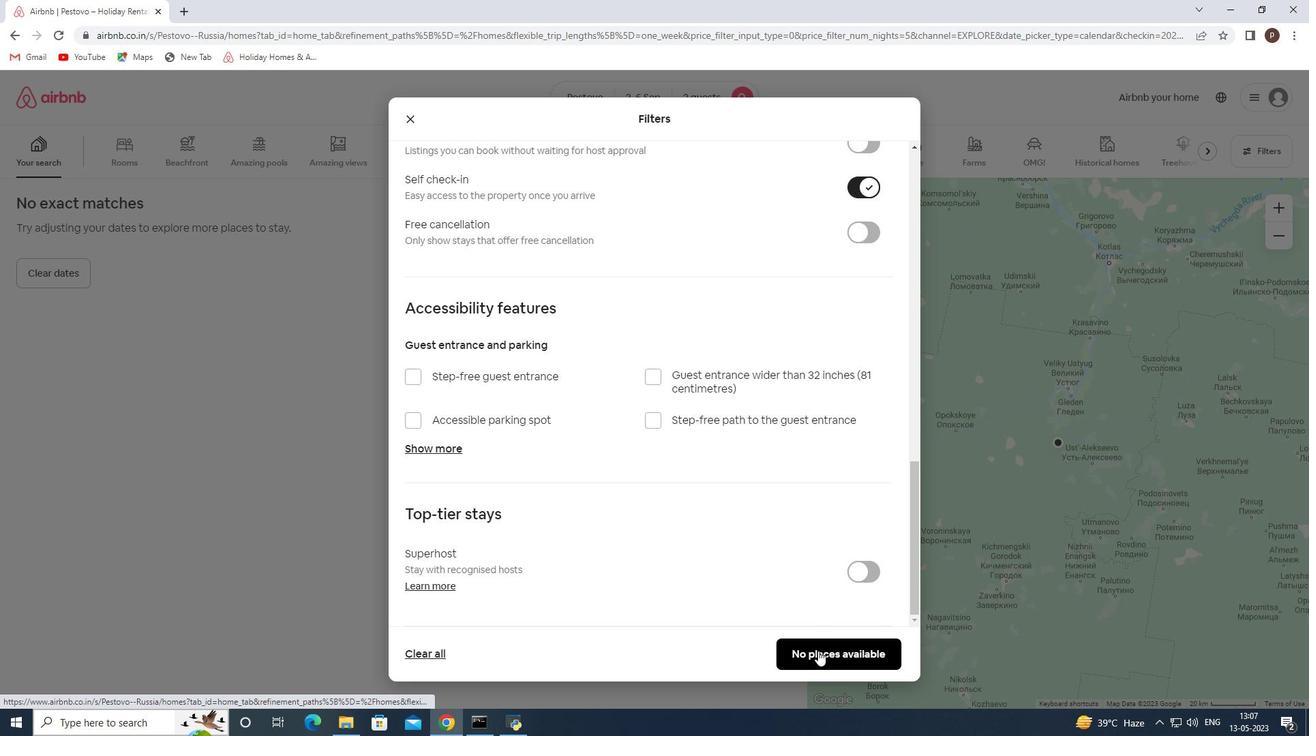 
